 Task: Create a due date automation trigger when advanced on, 2 working days before a card is due add dates not due next week at 11:00 AM.
Action: Mouse moved to (918, 269)
Screenshot: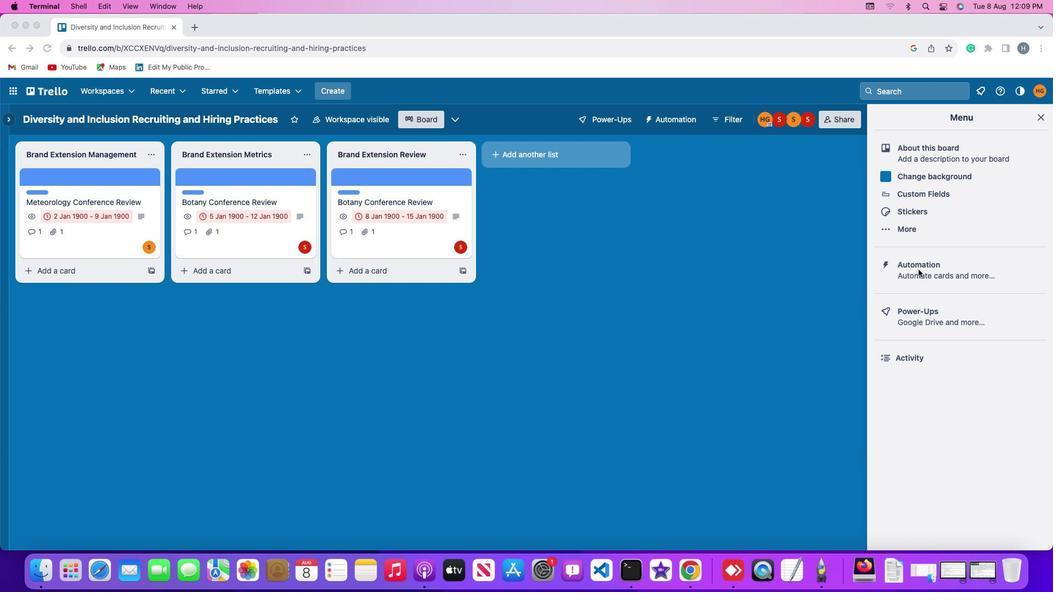 
Action: Mouse pressed left at (918, 269)
Screenshot: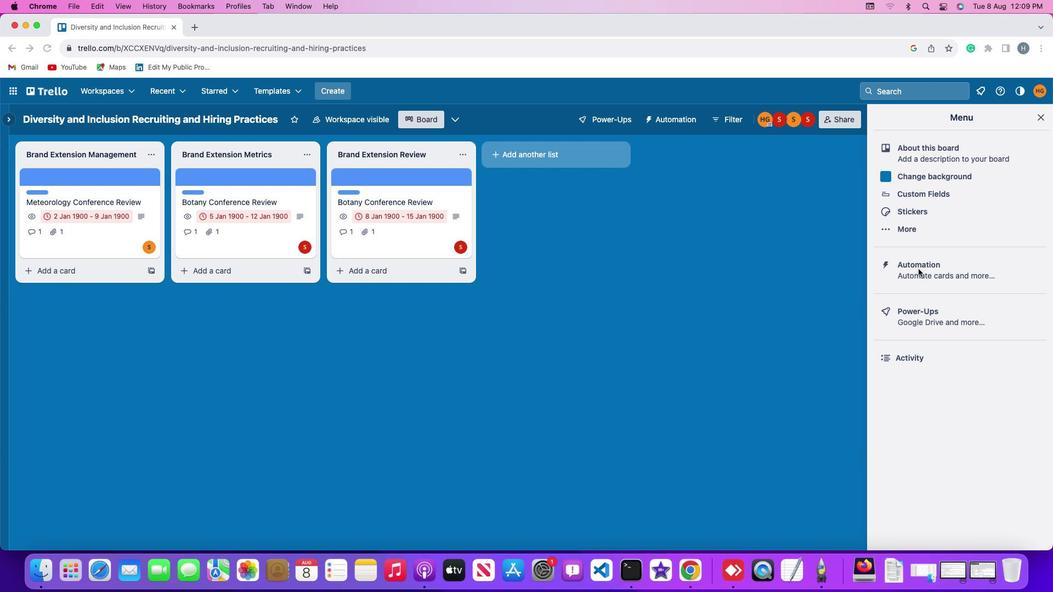
Action: Mouse pressed left at (918, 269)
Screenshot: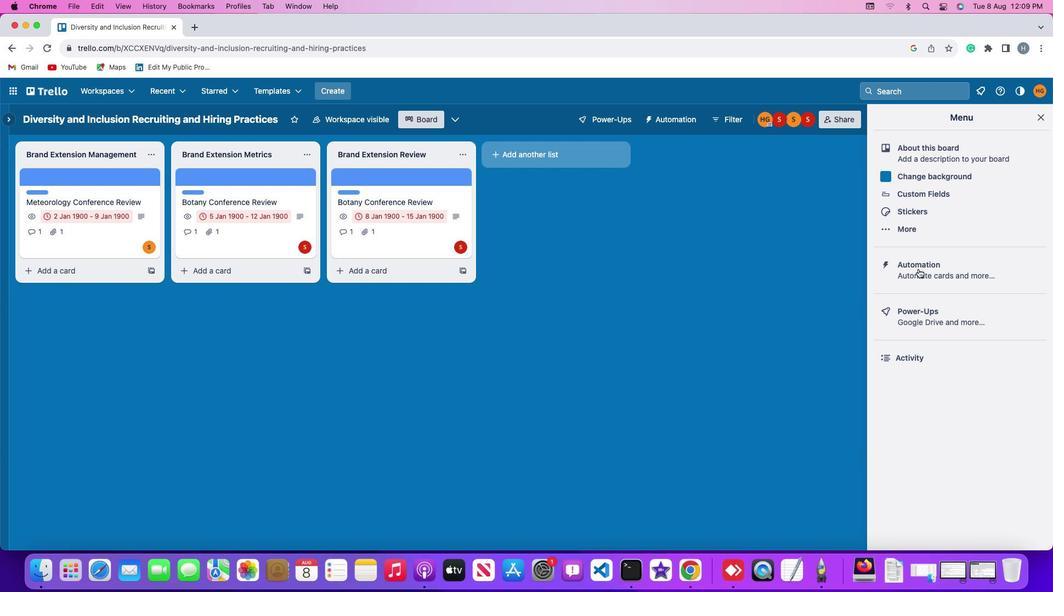 
Action: Mouse moved to (71, 260)
Screenshot: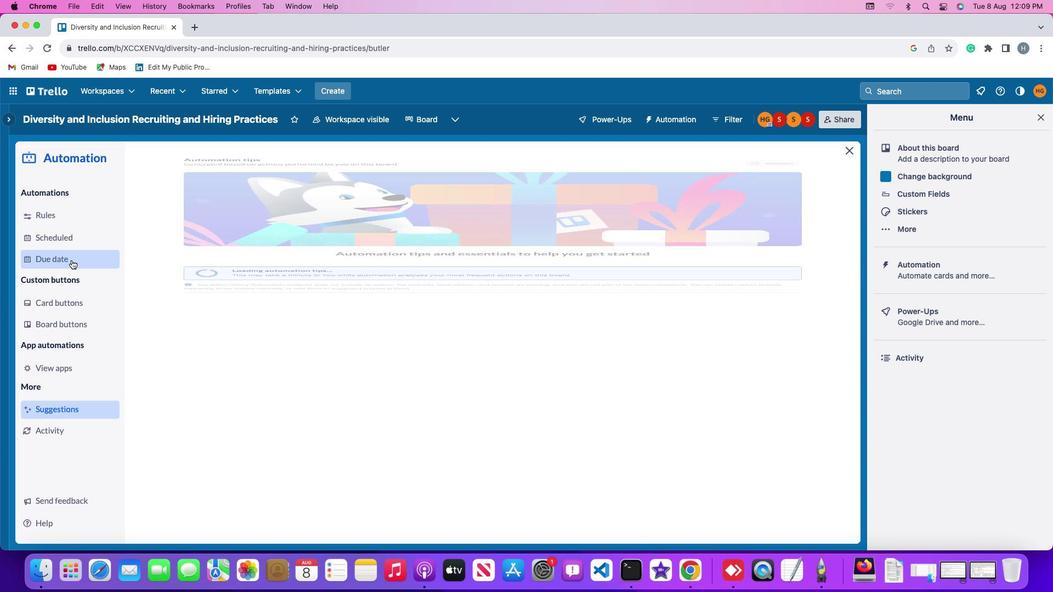 
Action: Mouse pressed left at (71, 260)
Screenshot: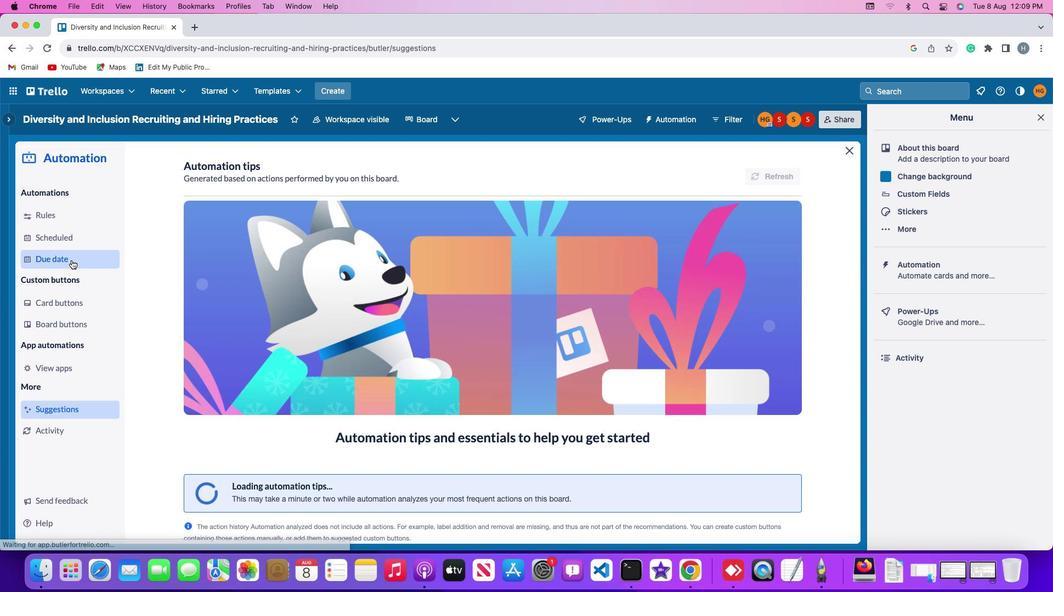 
Action: Mouse moved to (752, 167)
Screenshot: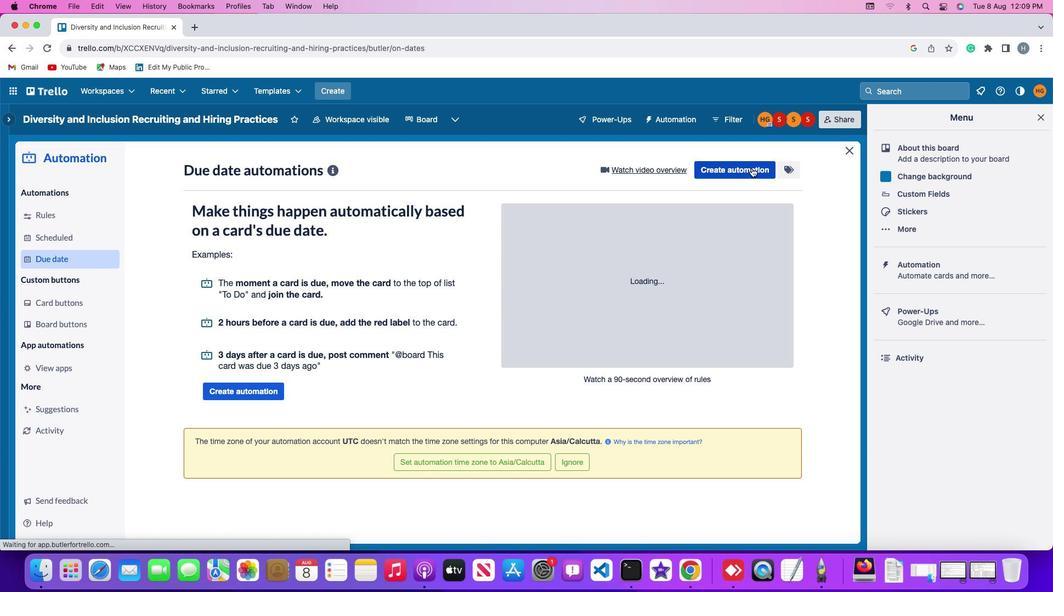 
Action: Mouse pressed left at (752, 167)
Screenshot: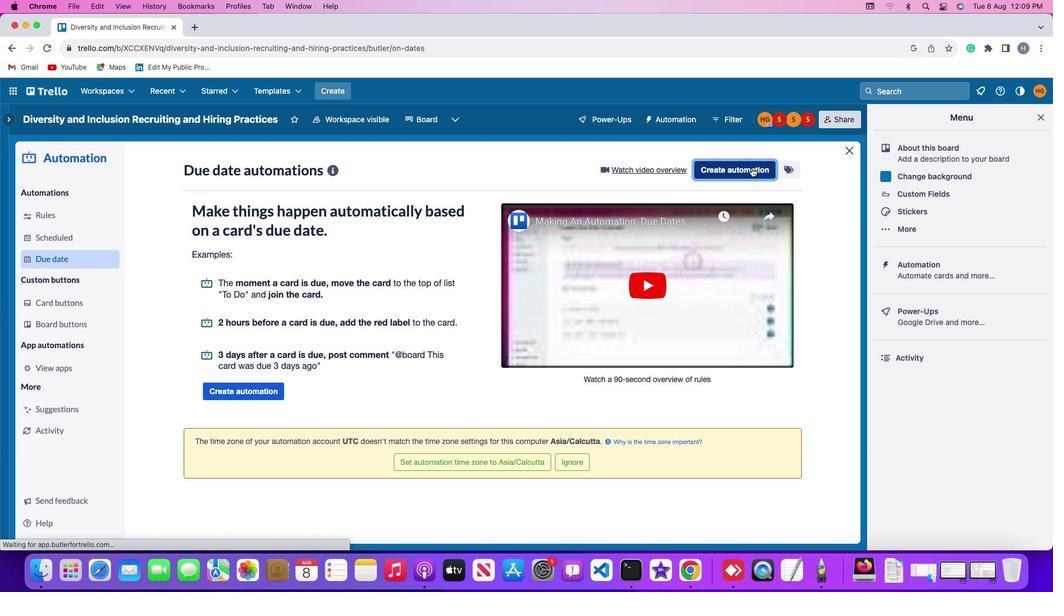 
Action: Mouse moved to (298, 275)
Screenshot: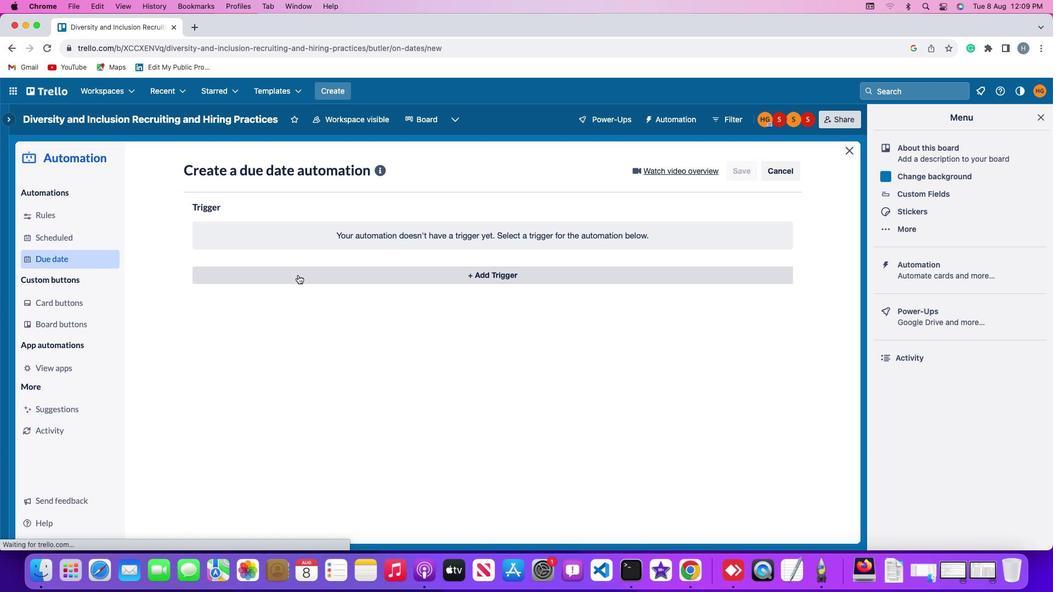 
Action: Mouse pressed left at (298, 275)
Screenshot: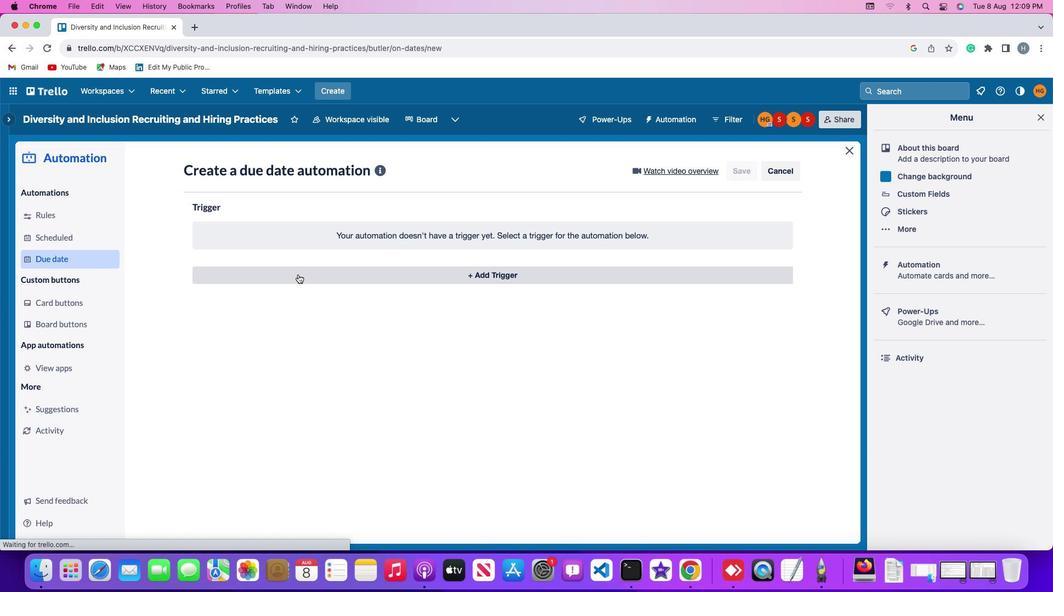 
Action: Mouse moved to (210, 439)
Screenshot: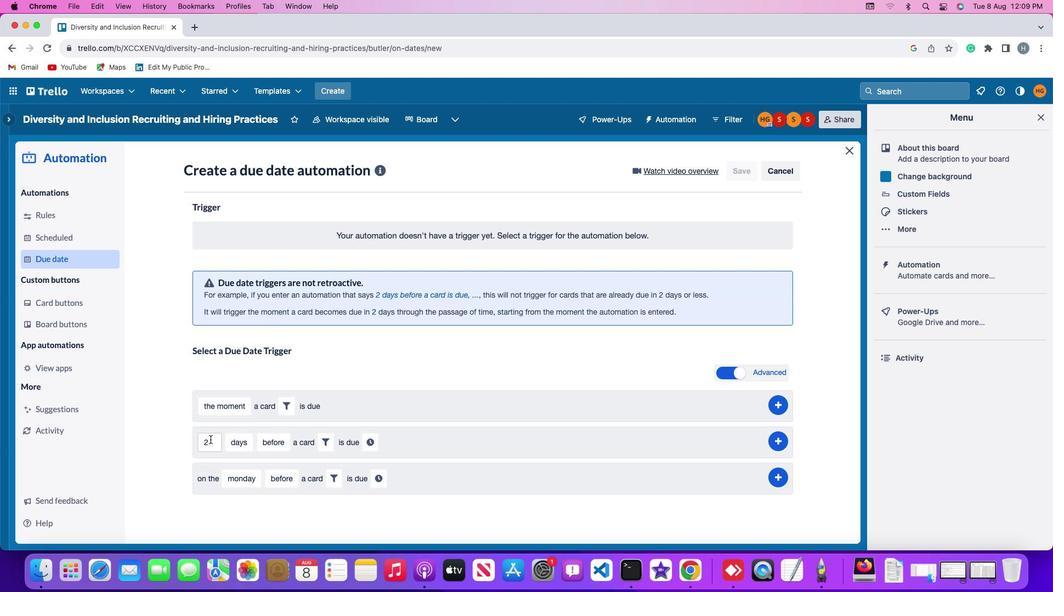 
Action: Mouse pressed left at (210, 439)
Screenshot: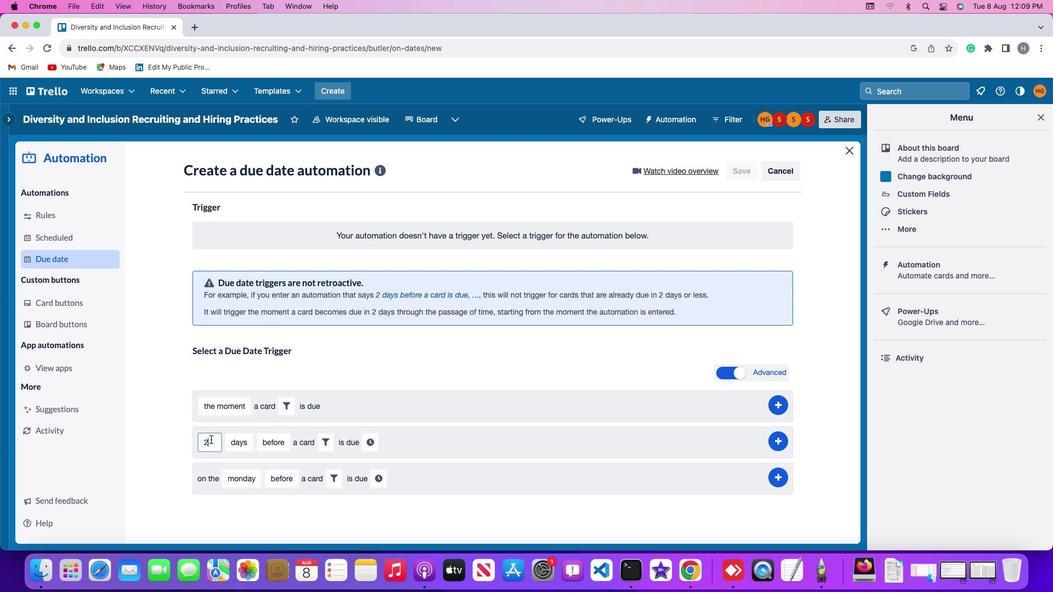 
Action: Mouse moved to (214, 433)
Screenshot: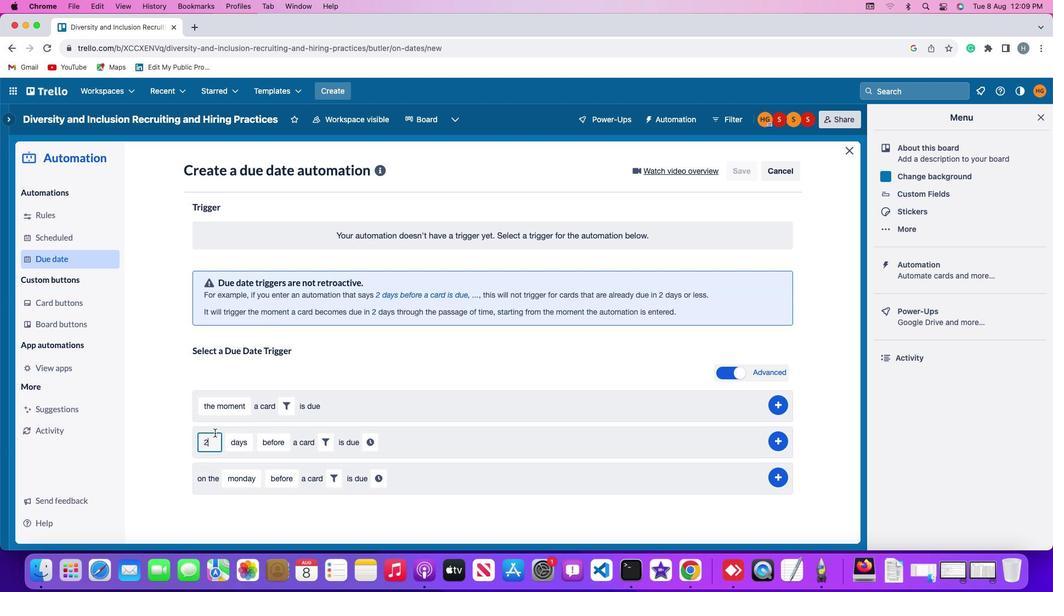 
Action: Key pressed Key.backspace'2'
Screenshot: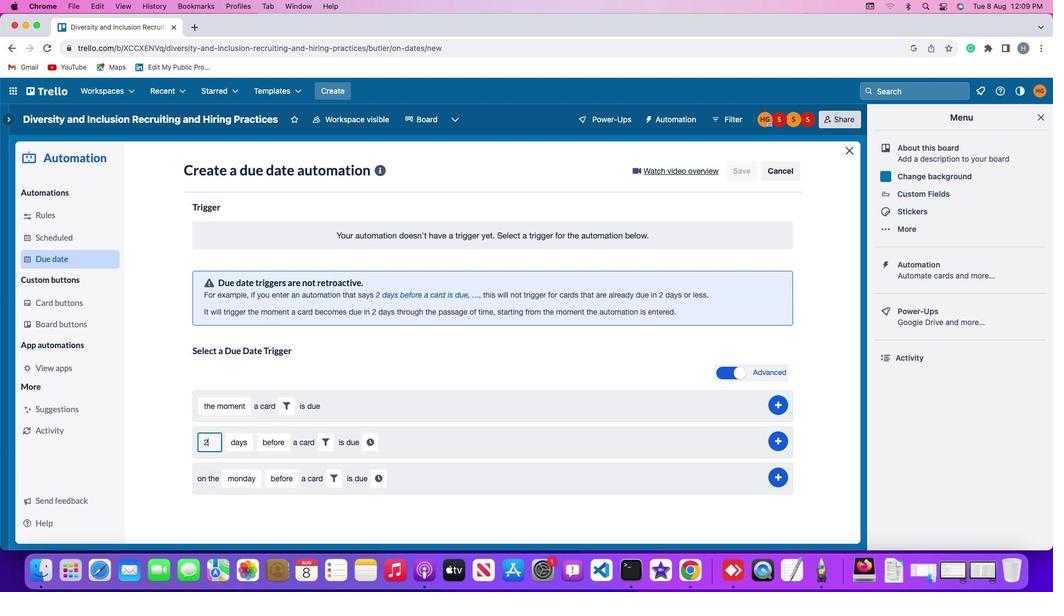 
Action: Mouse moved to (243, 439)
Screenshot: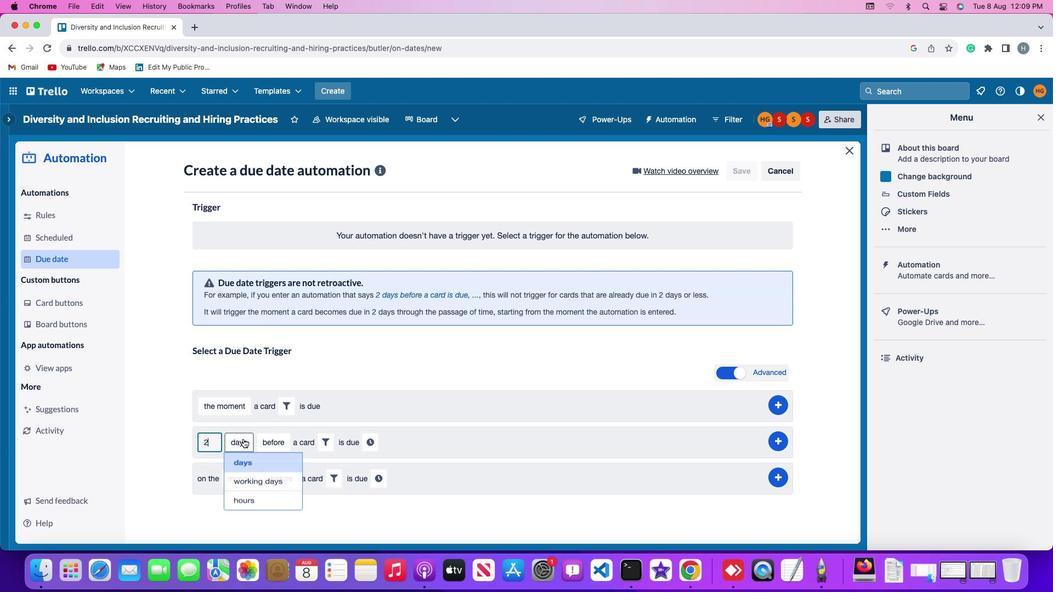 
Action: Mouse pressed left at (243, 439)
Screenshot: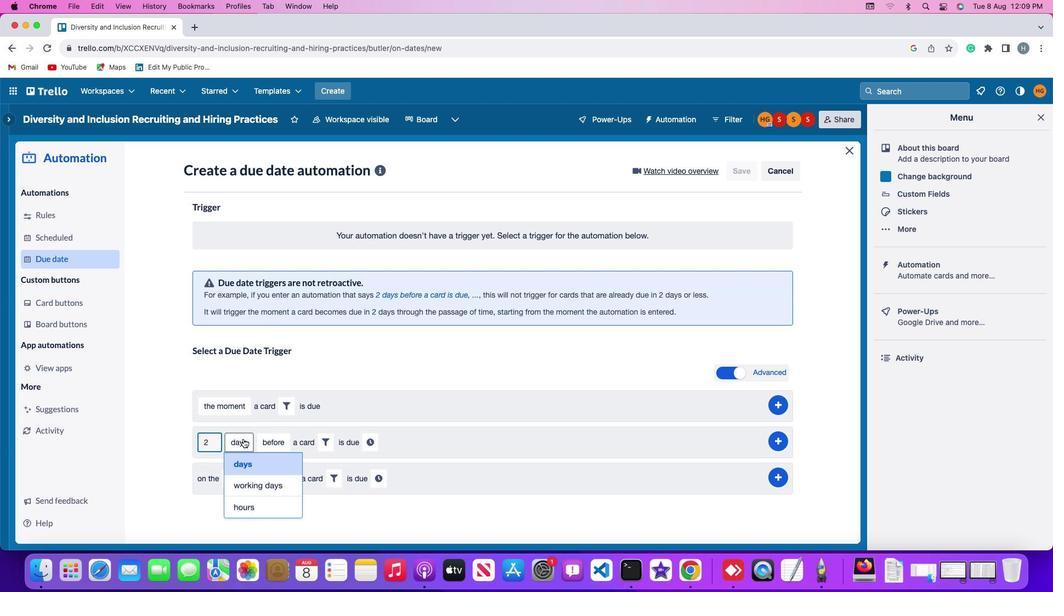 
Action: Mouse moved to (248, 488)
Screenshot: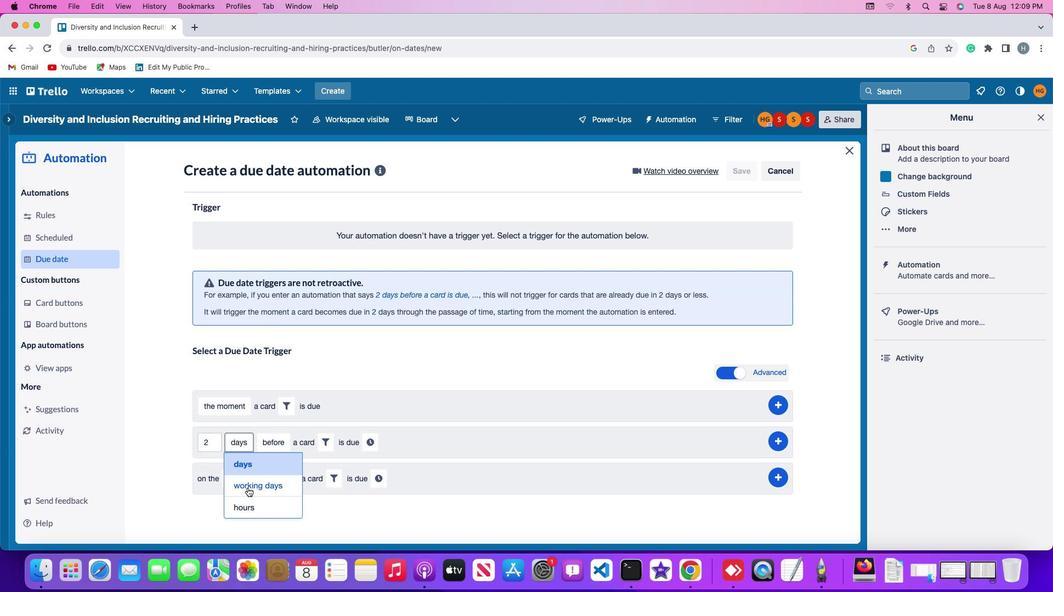 
Action: Mouse pressed left at (248, 488)
Screenshot: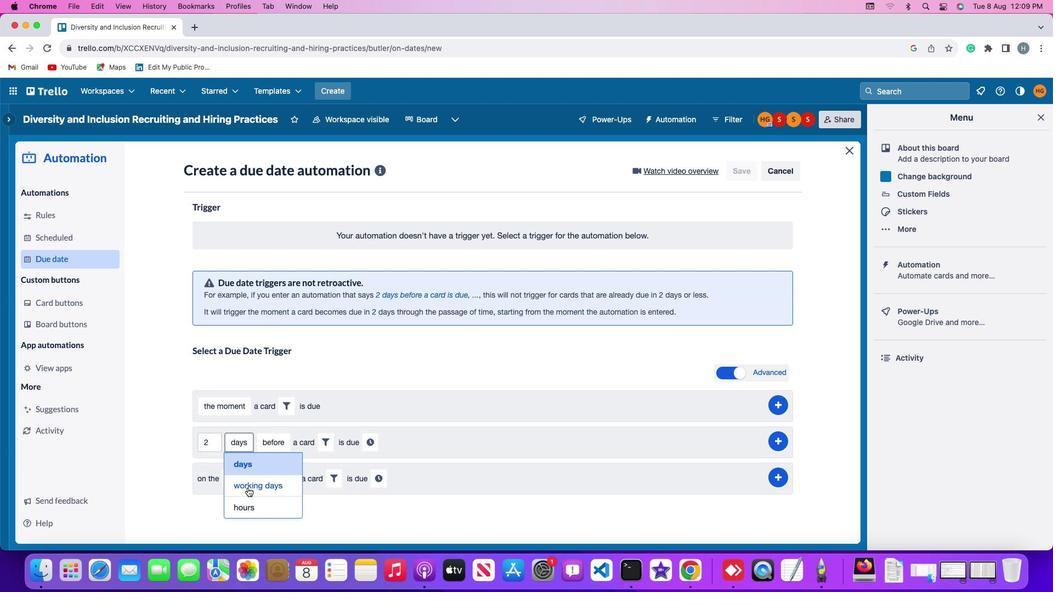 
Action: Mouse moved to (304, 446)
Screenshot: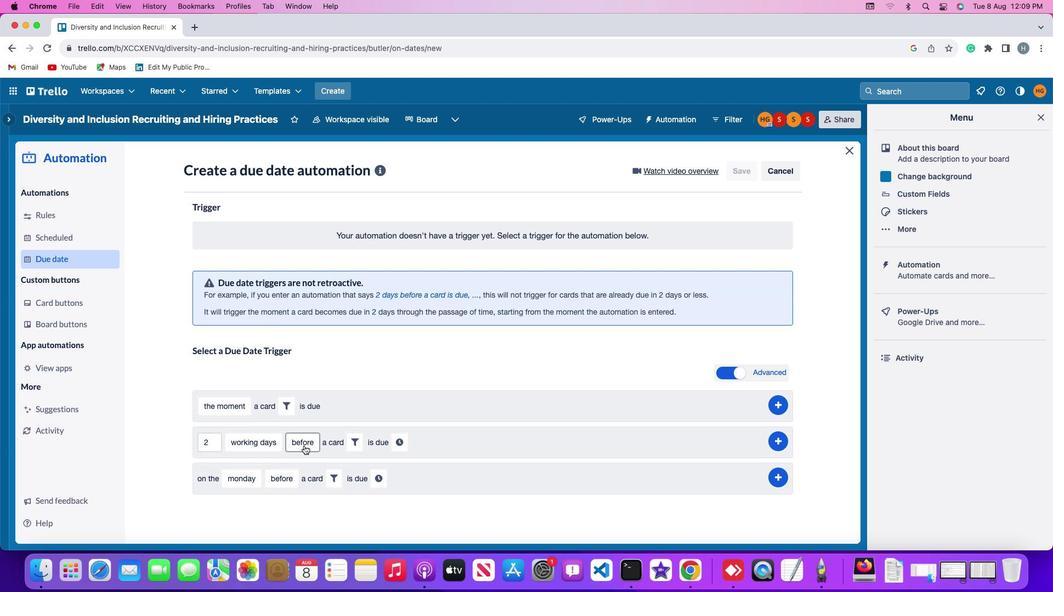 
Action: Mouse pressed left at (304, 446)
Screenshot: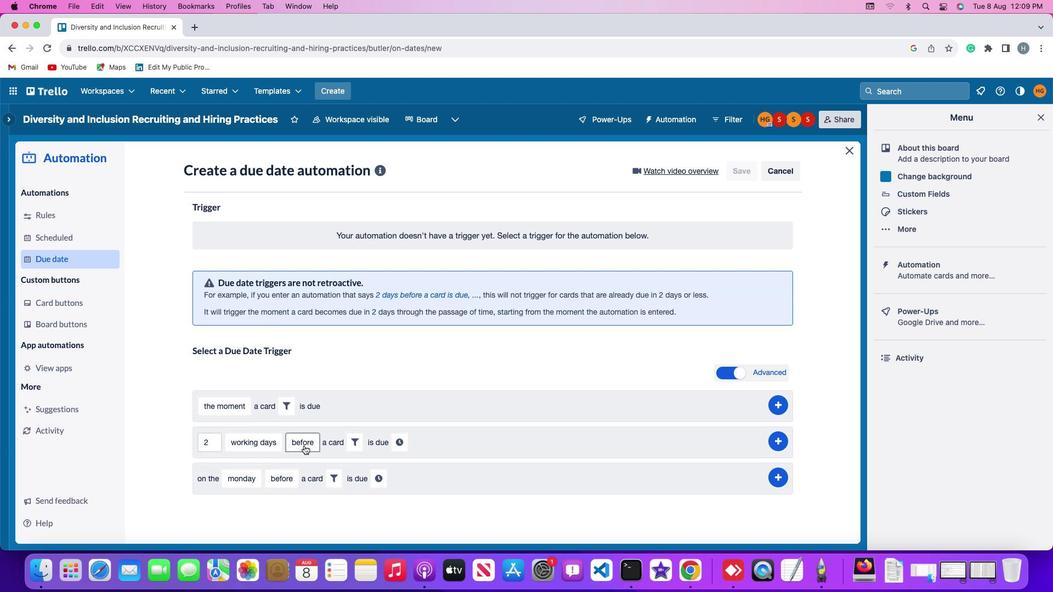 
Action: Mouse moved to (309, 467)
Screenshot: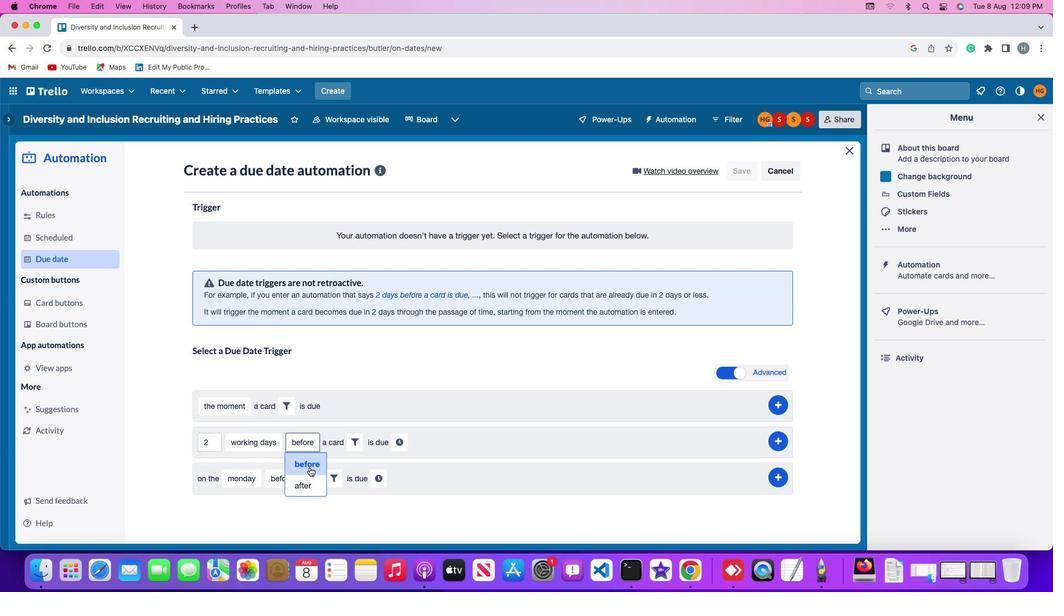 
Action: Mouse pressed left at (309, 467)
Screenshot: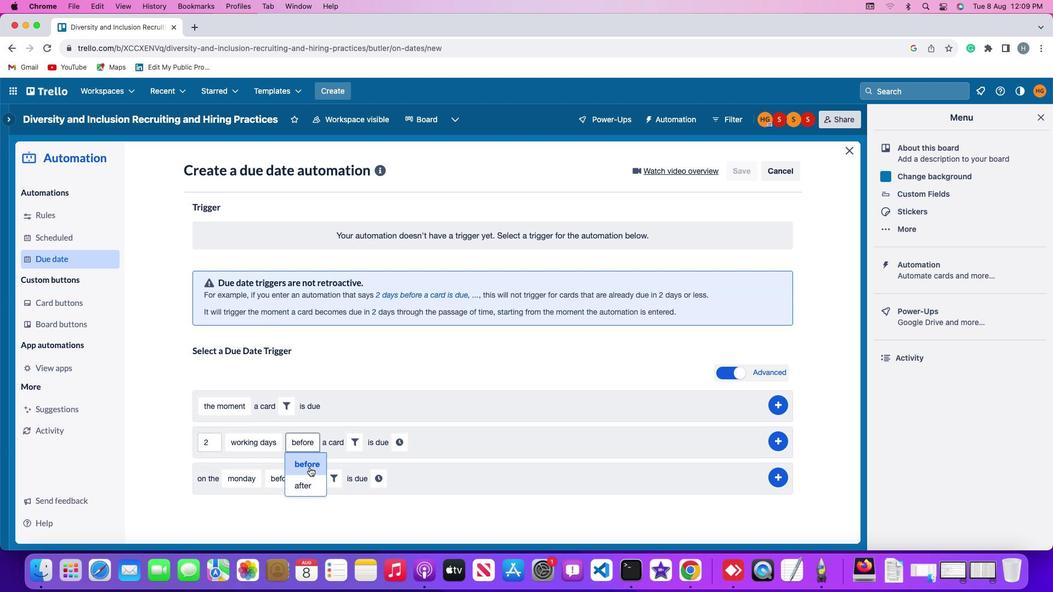 
Action: Mouse moved to (354, 448)
Screenshot: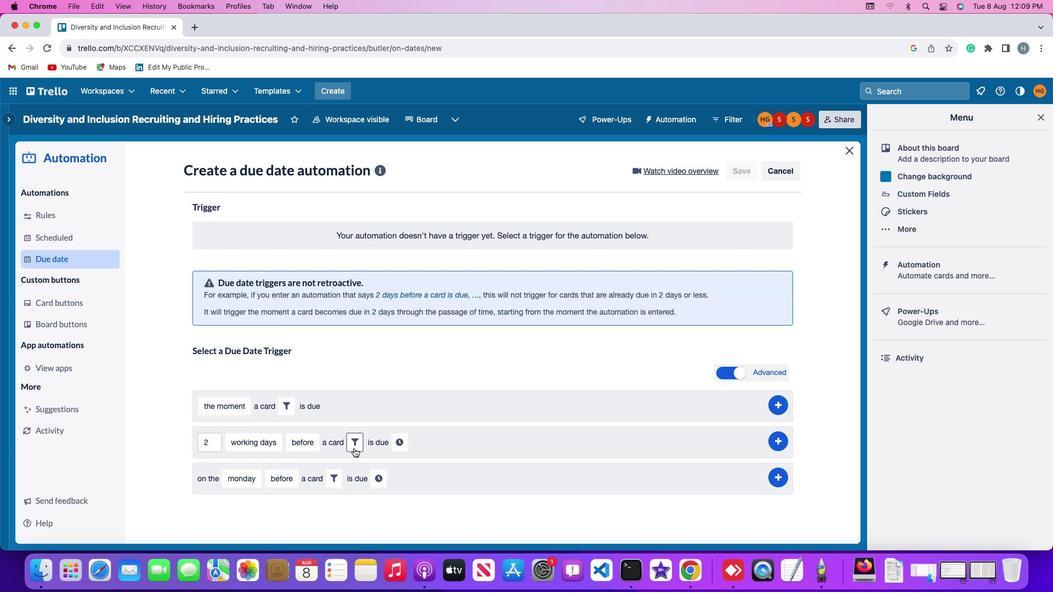 
Action: Mouse pressed left at (354, 448)
Screenshot: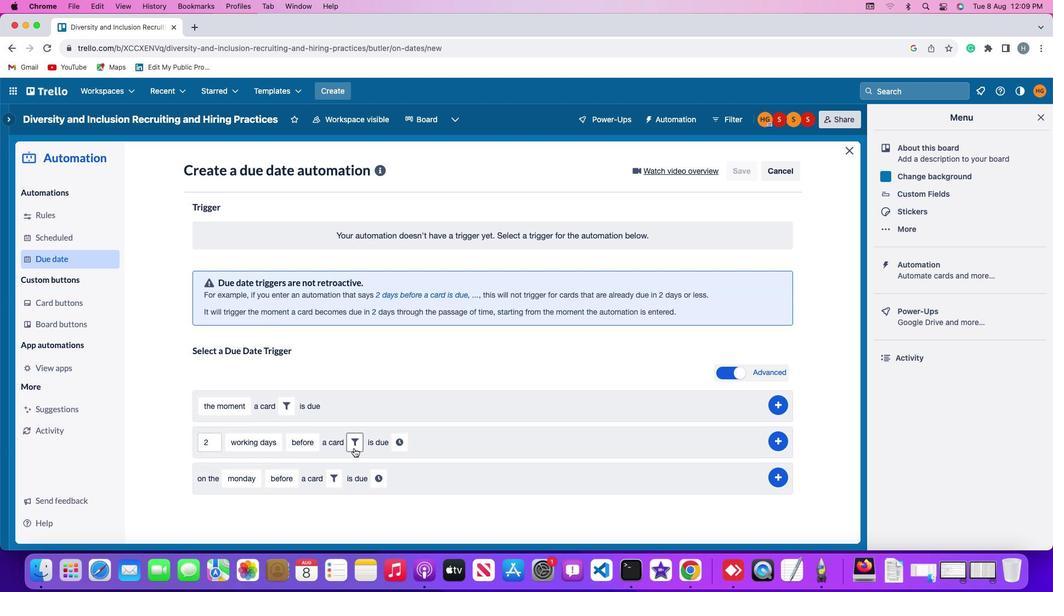 
Action: Mouse moved to (406, 473)
Screenshot: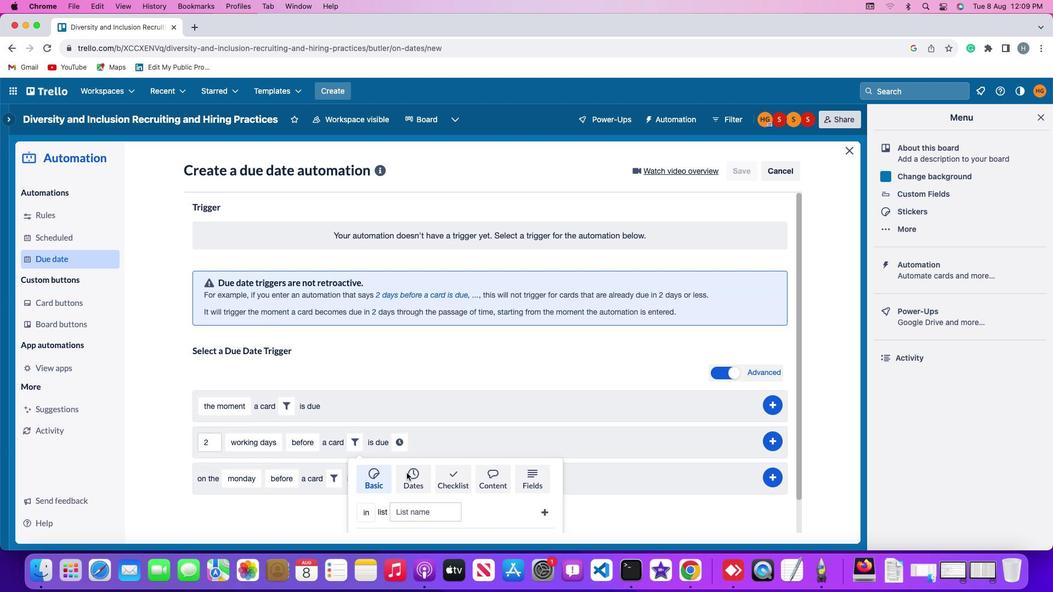 
Action: Mouse pressed left at (406, 473)
Screenshot: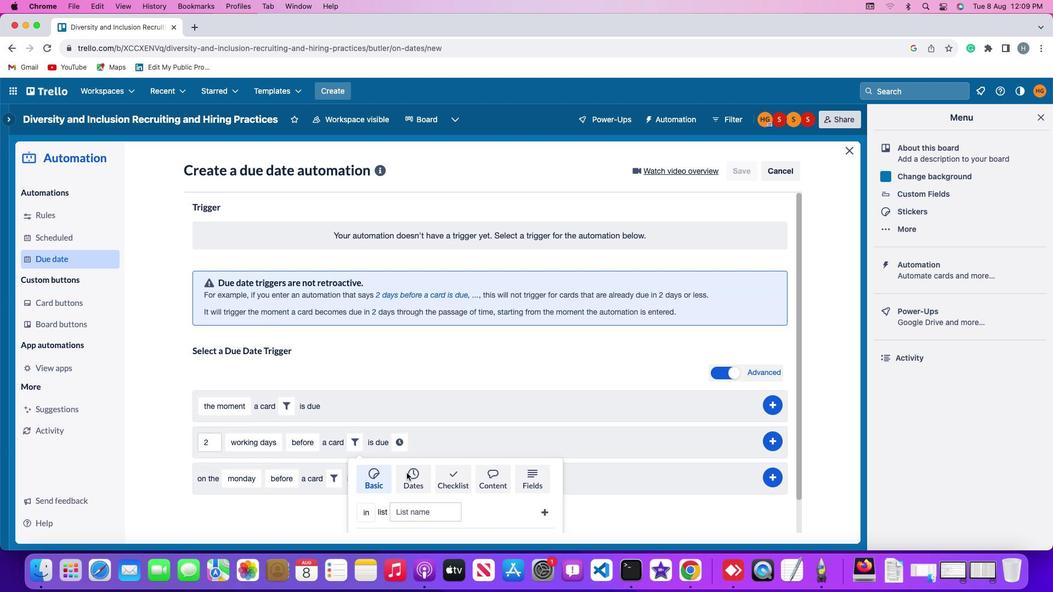 
Action: Mouse moved to (268, 500)
Screenshot: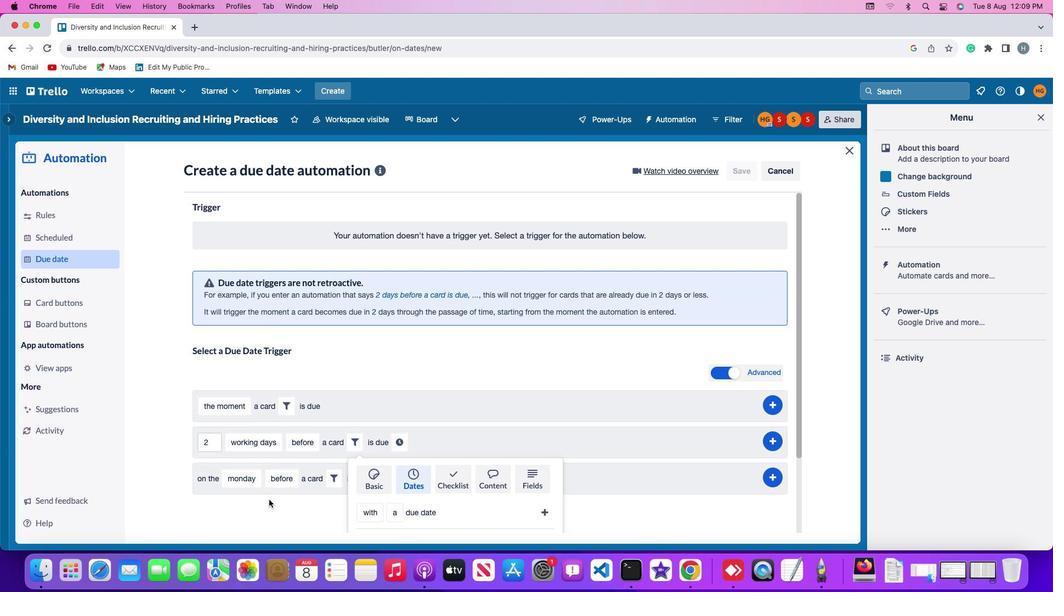 
Action: Mouse scrolled (268, 500) with delta (0, 0)
Screenshot: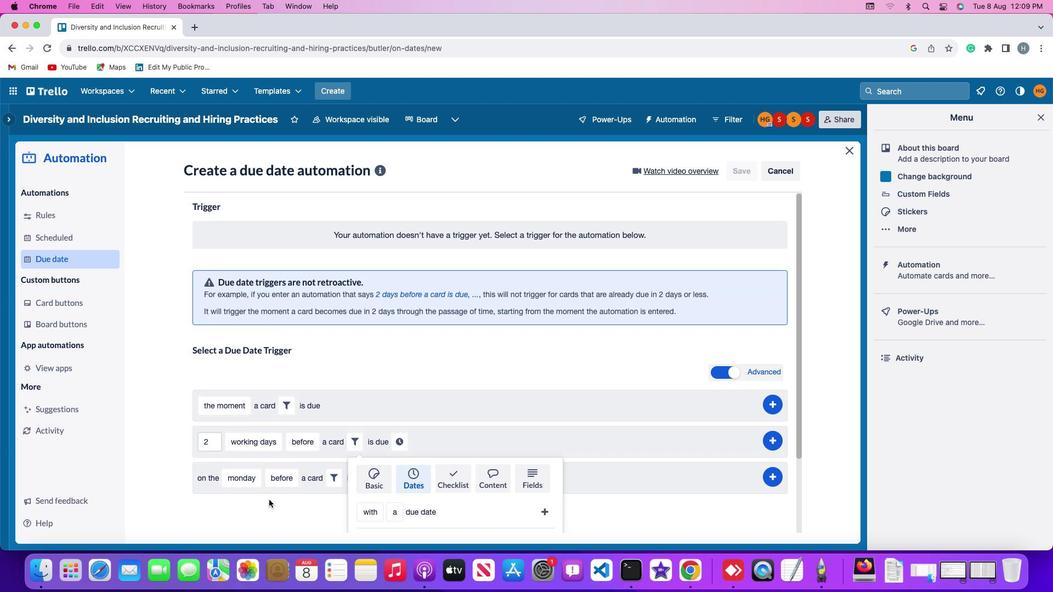 
Action: Mouse scrolled (268, 500) with delta (0, 0)
Screenshot: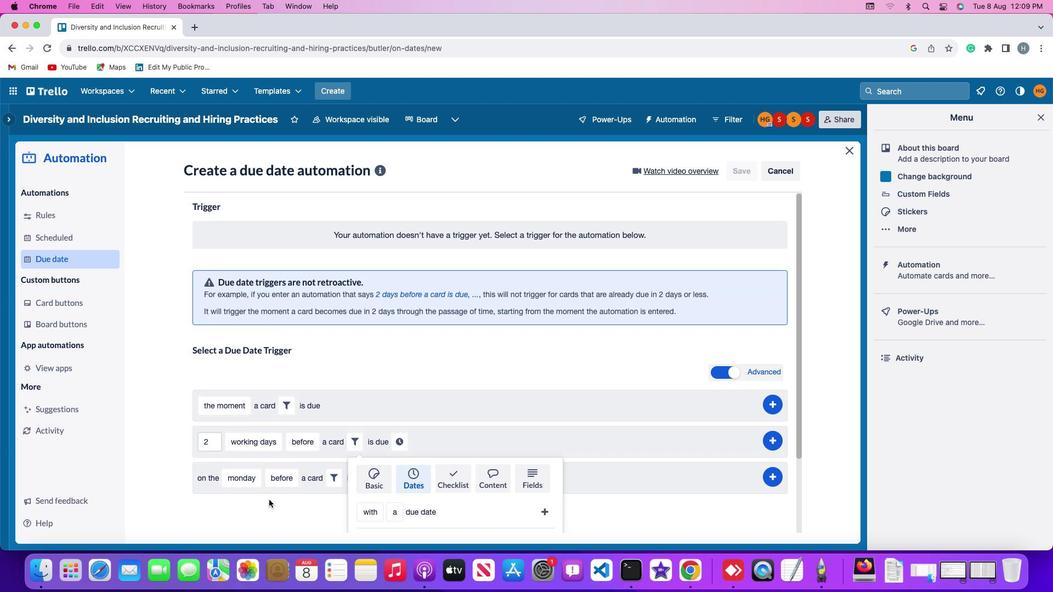 
Action: Mouse scrolled (268, 500) with delta (0, -1)
Screenshot: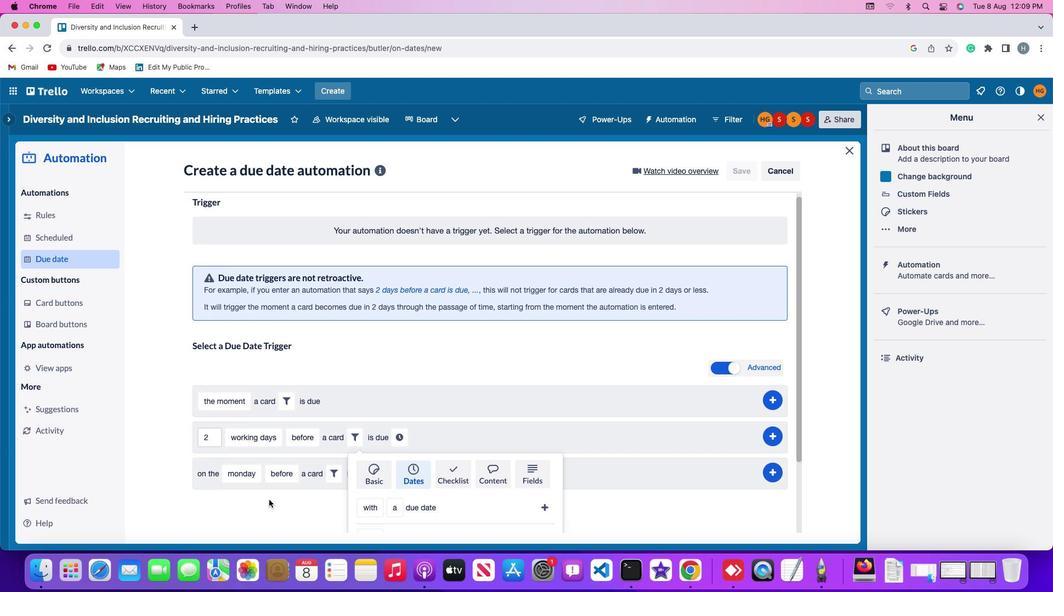 
Action: Mouse scrolled (268, 500) with delta (0, -2)
Screenshot: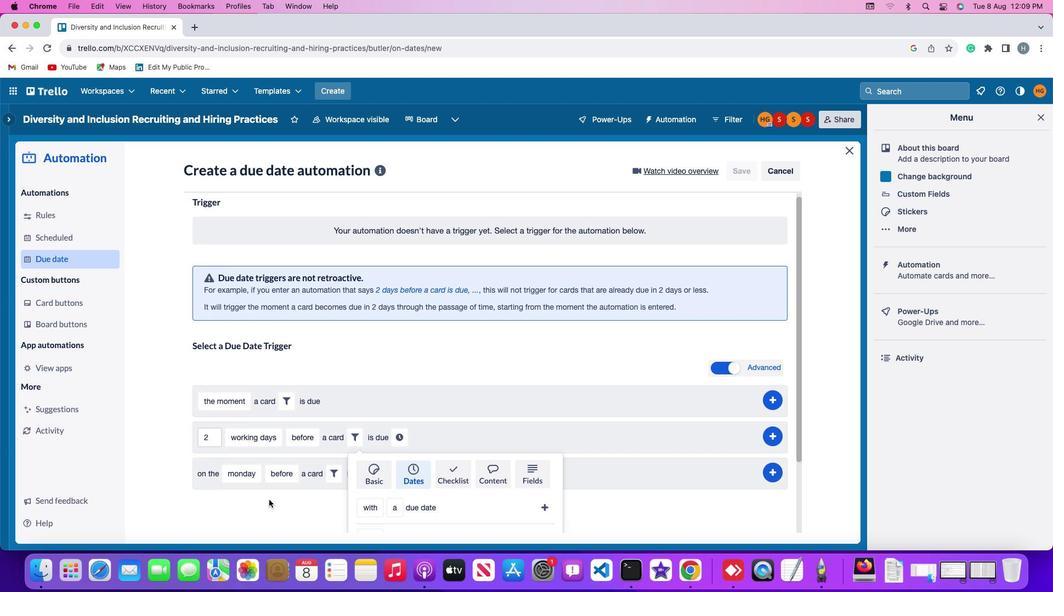 
Action: Mouse scrolled (268, 500) with delta (0, -3)
Screenshot: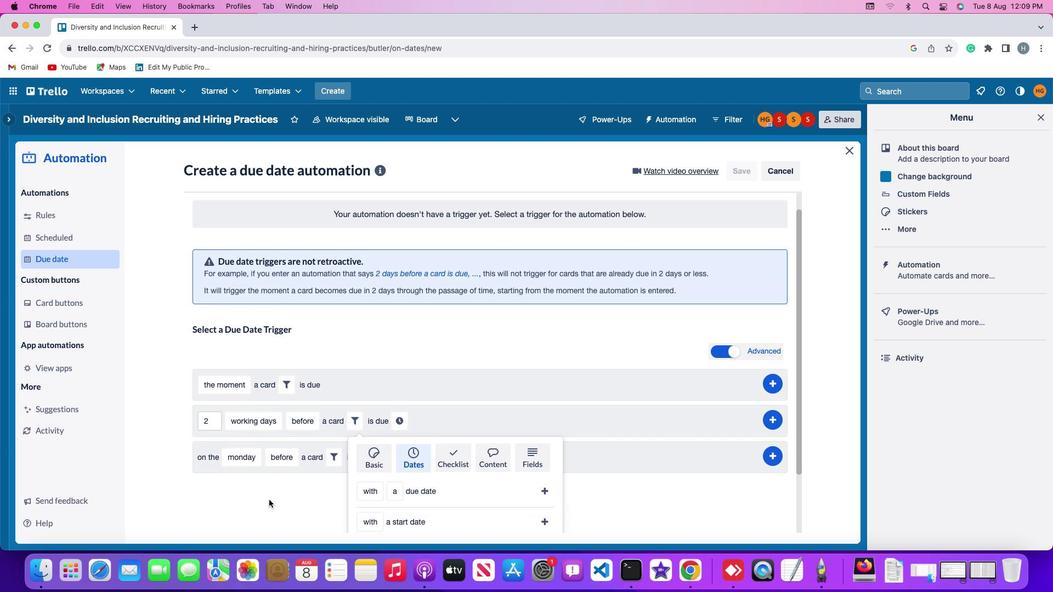 
Action: Mouse scrolled (268, 500) with delta (0, -3)
Screenshot: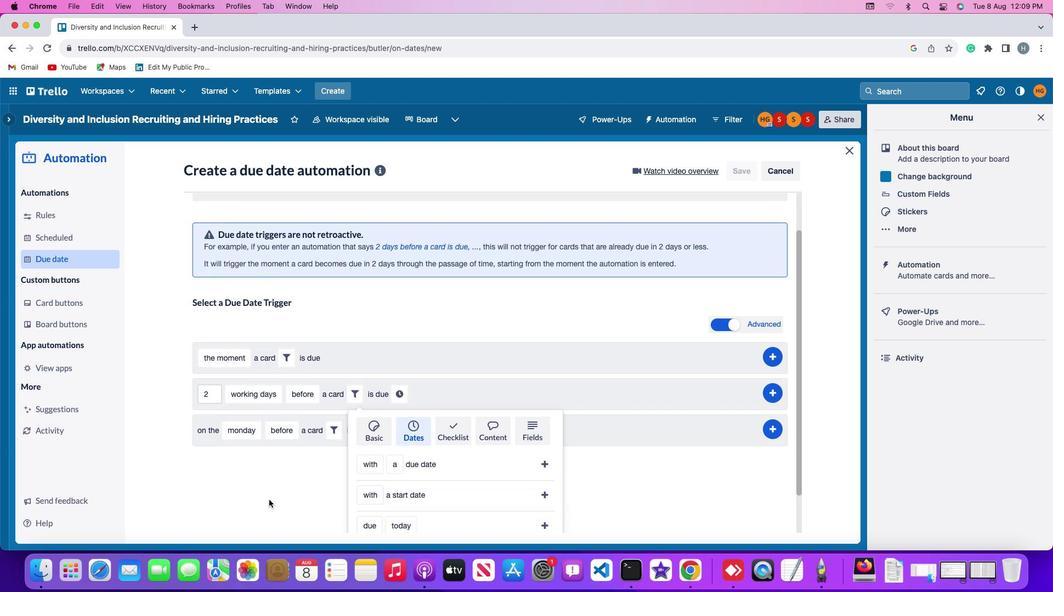 
Action: Mouse moved to (356, 479)
Screenshot: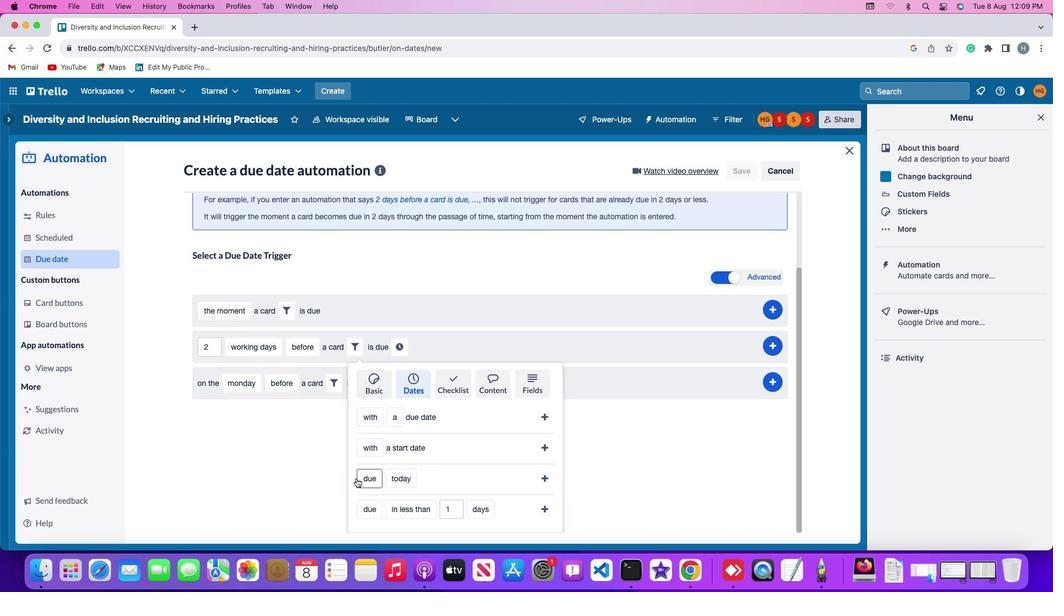 
Action: Mouse pressed left at (356, 479)
Screenshot: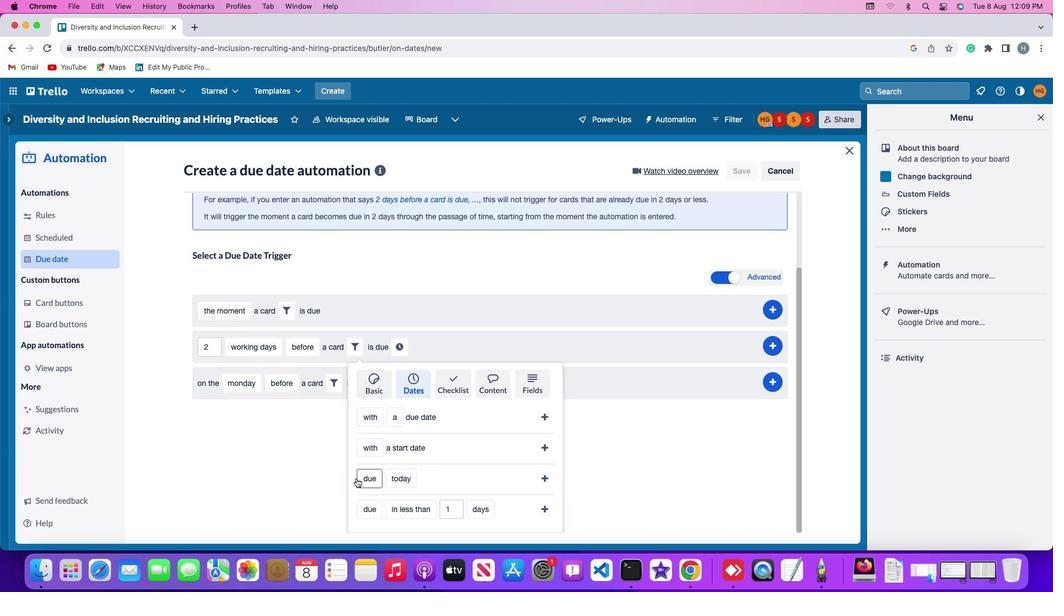 
Action: Mouse moved to (391, 415)
Screenshot: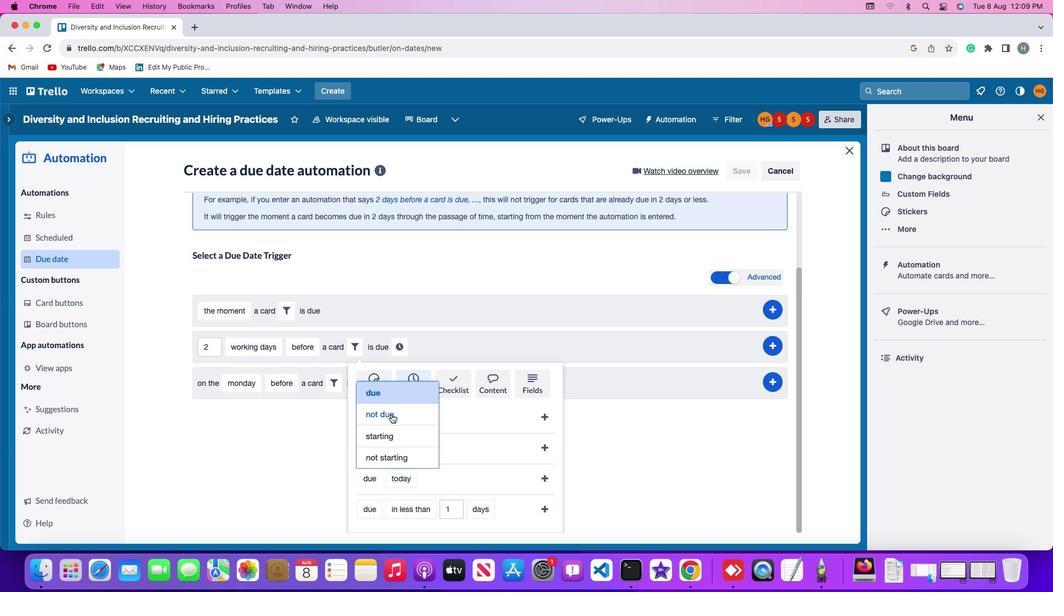 
Action: Mouse pressed left at (391, 415)
Screenshot: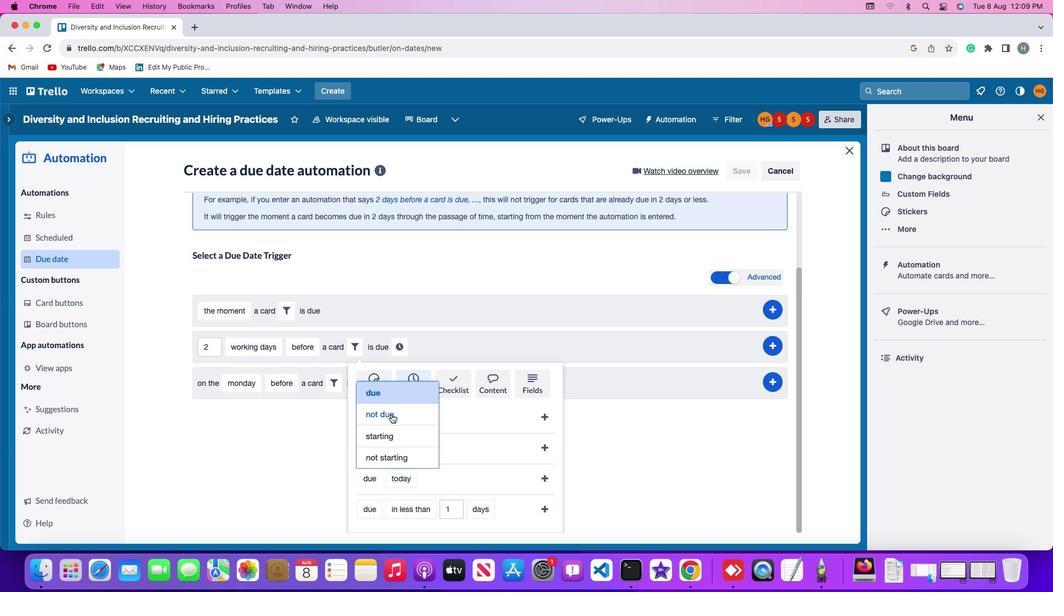 
Action: Mouse moved to (416, 480)
Screenshot: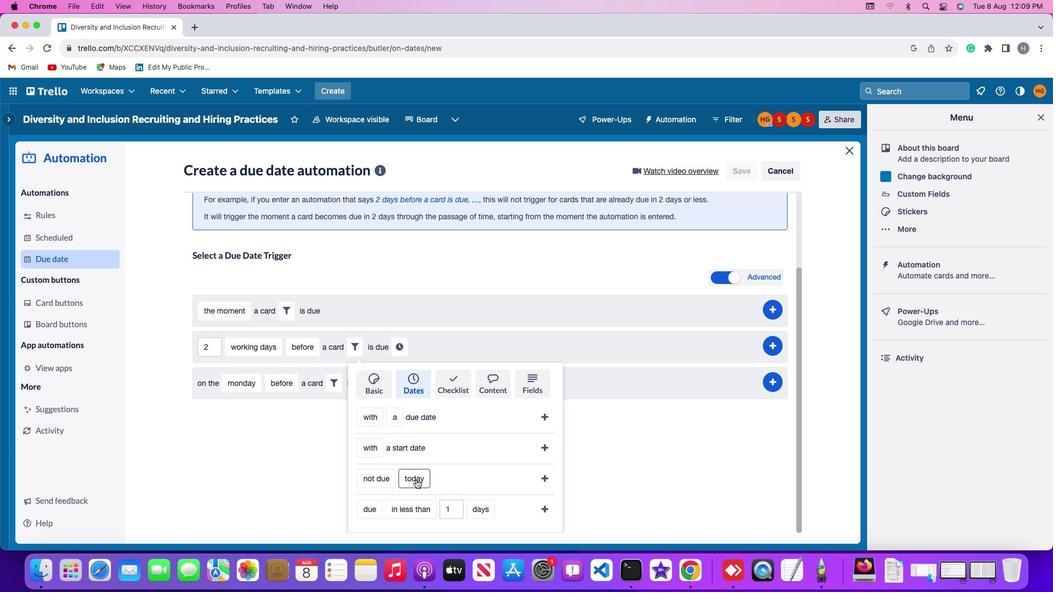 
Action: Mouse pressed left at (416, 480)
Screenshot: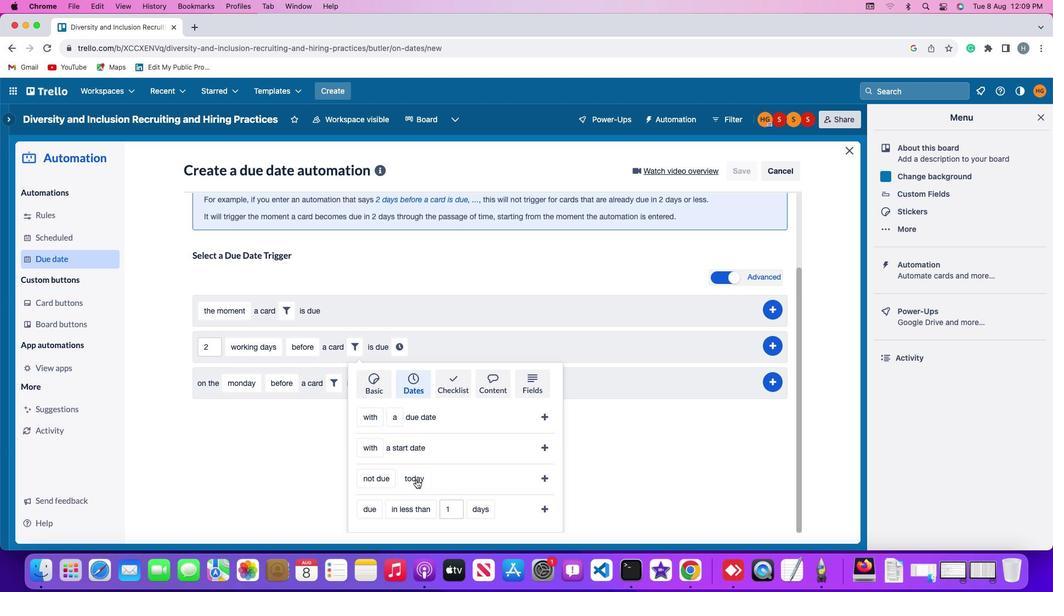 
Action: Mouse moved to (435, 411)
Screenshot: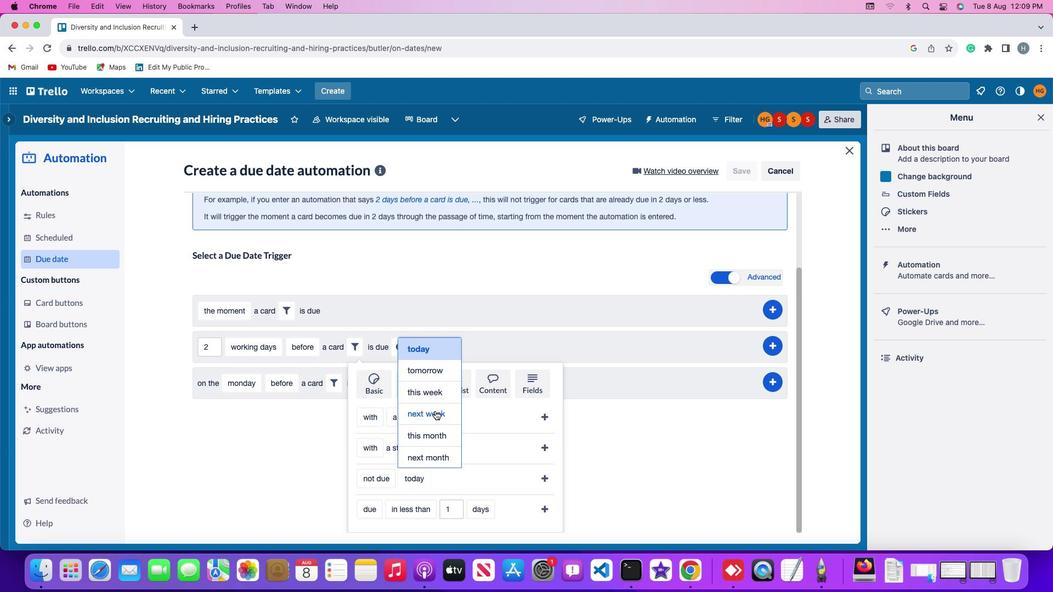 
Action: Mouse pressed left at (435, 411)
Screenshot: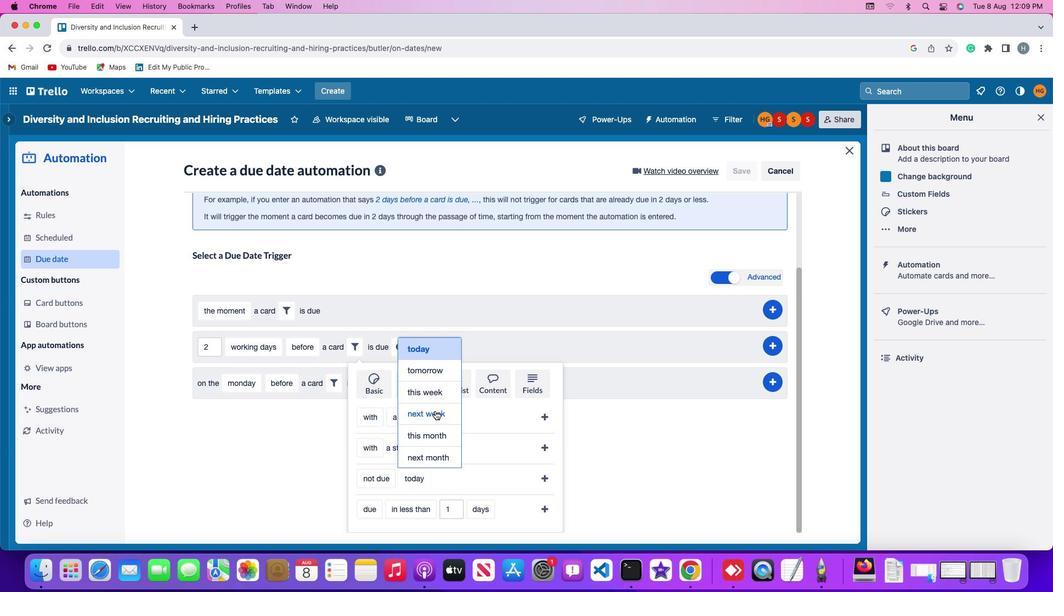 
Action: Mouse moved to (540, 474)
Screenshot: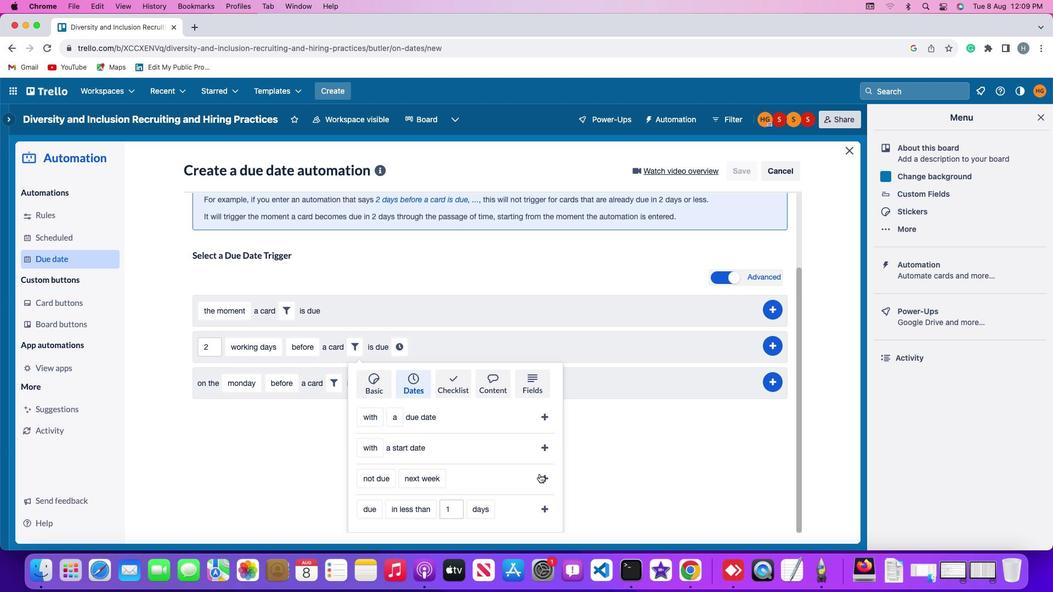 
Action: Mouse pressed left at (540, 474)
Screenshot: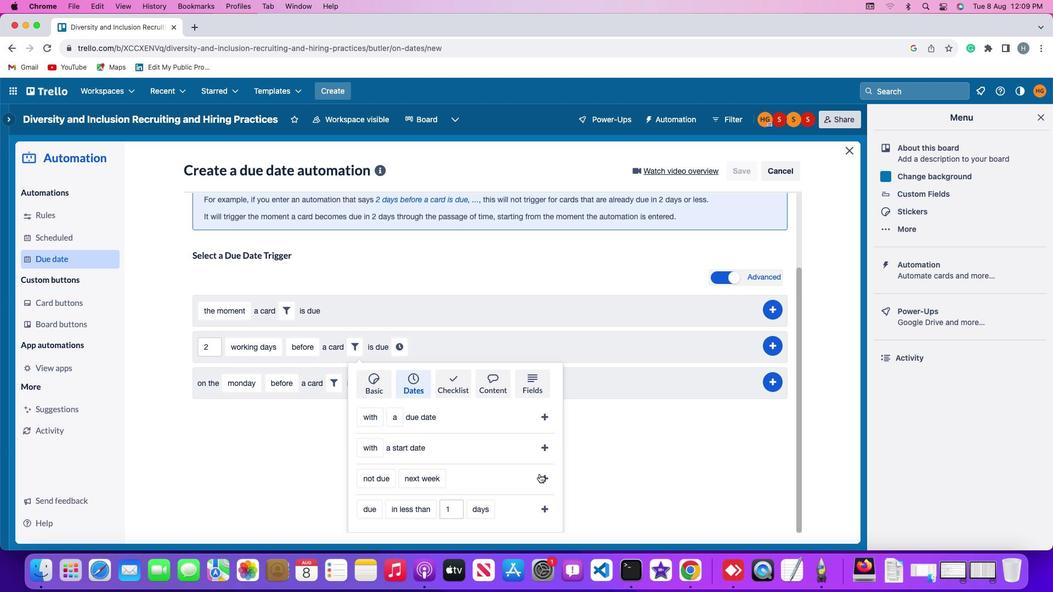 
Action: Mouse moved to (496, 442)
Screenshot: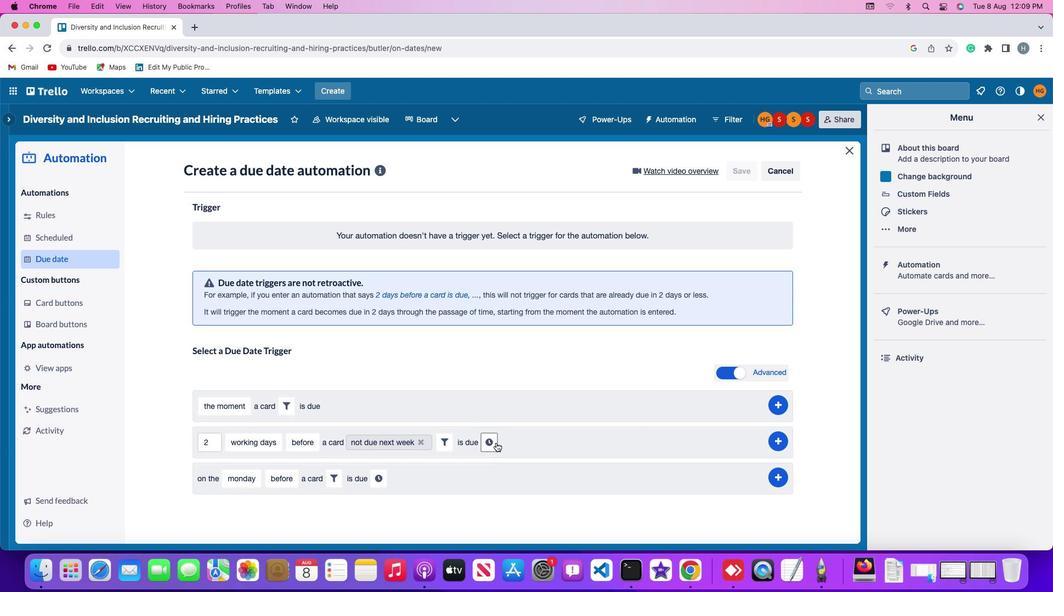 
Action: Mouse pressed left at (496, 442)
Screenshot: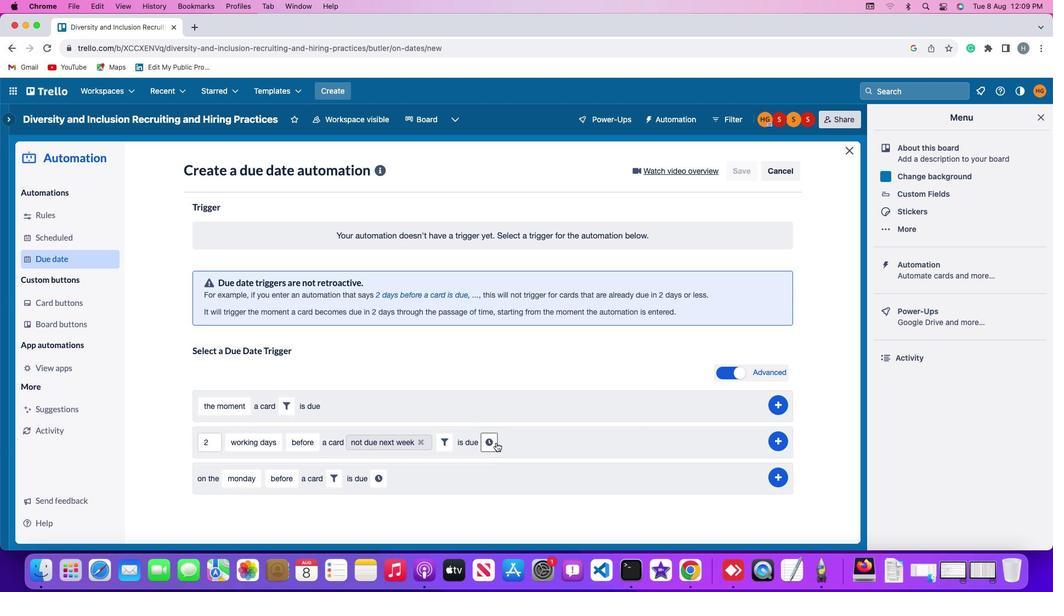 
Action: Mouse moved to (516, 447)
Screenshot: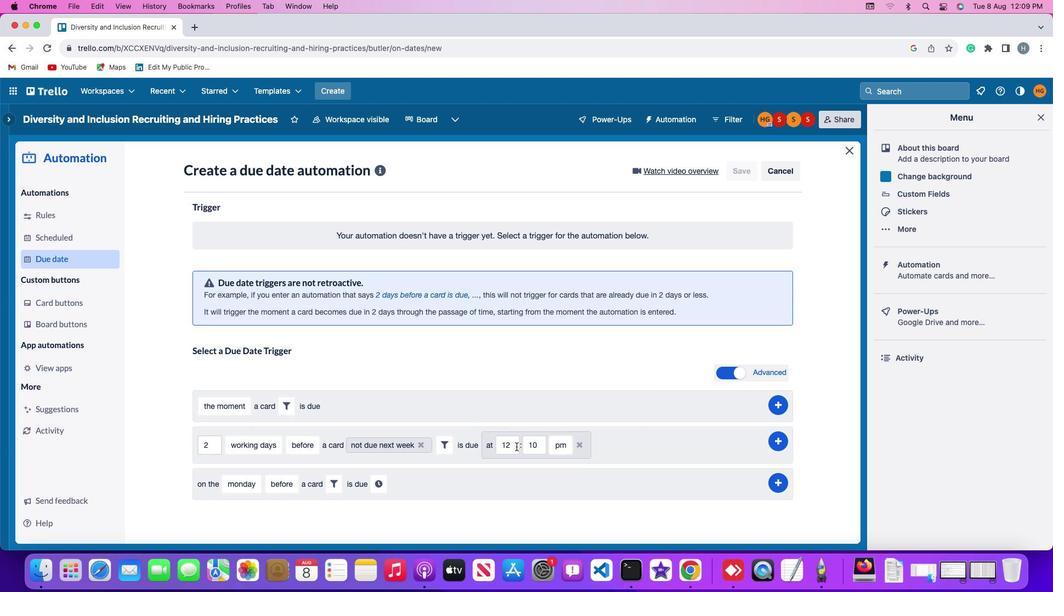 
Action: Mouse pressed left at (516, 447)
Screenshot: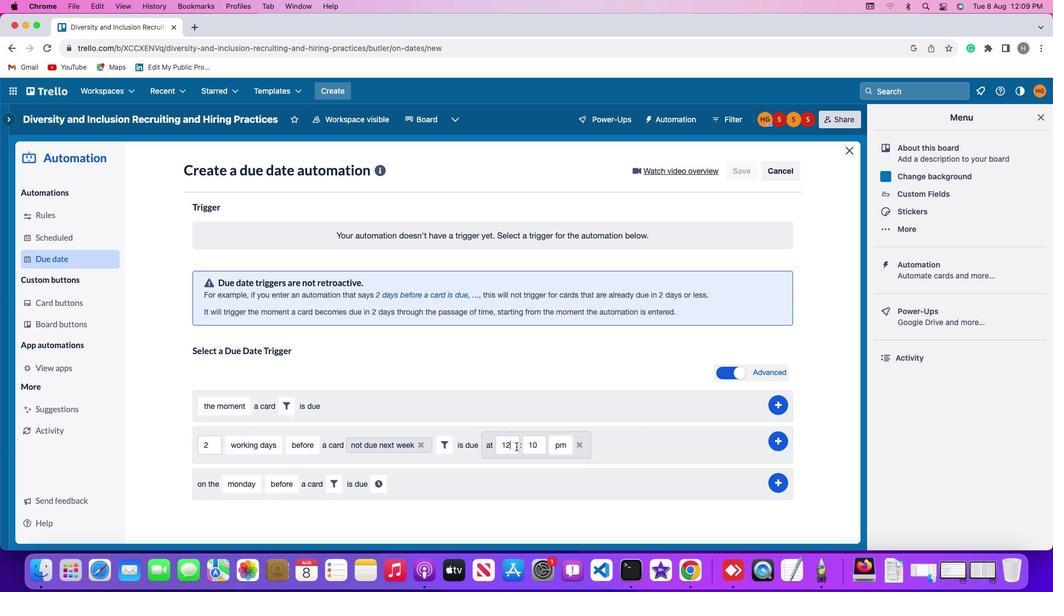 
Action: Key pressed Key.backspaceKey.backspace'1''1'
Screenshot: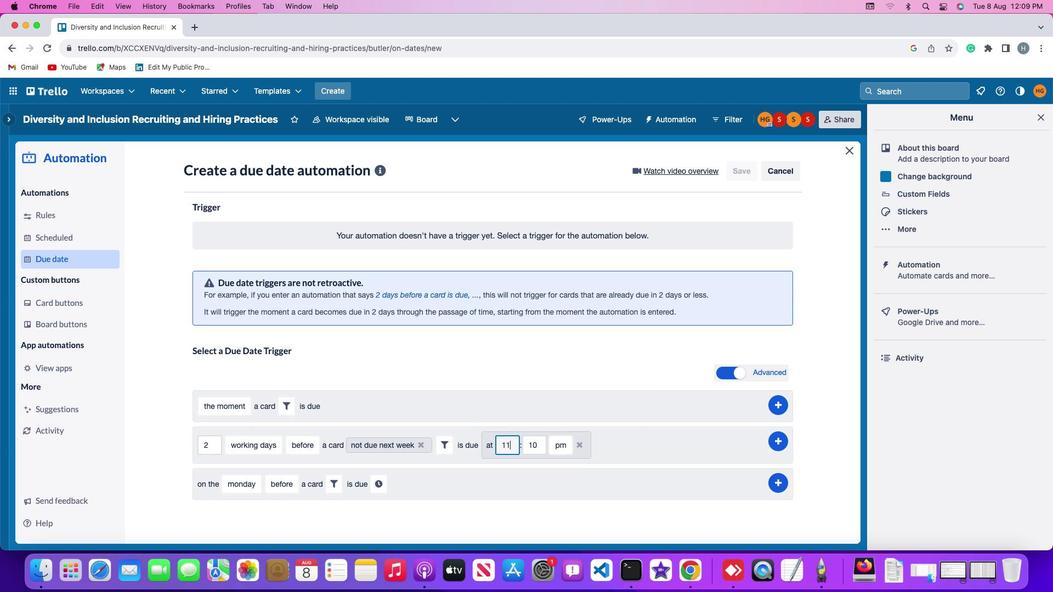 
Action: Mouse moved to (542, 446)
Screenshot: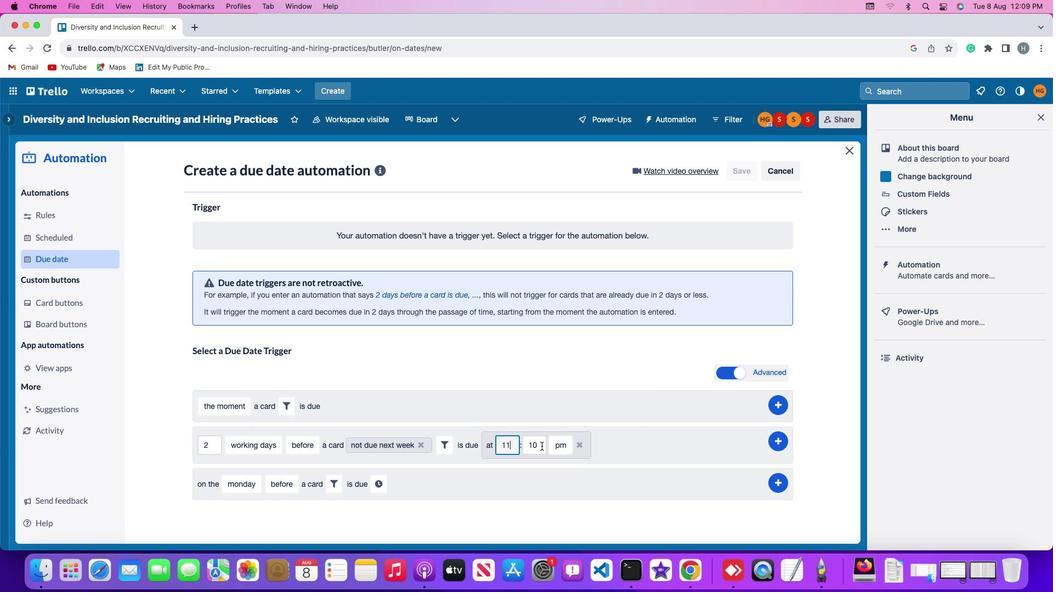 
Action: Mouse pressed left at (542, 446)
Screenshot: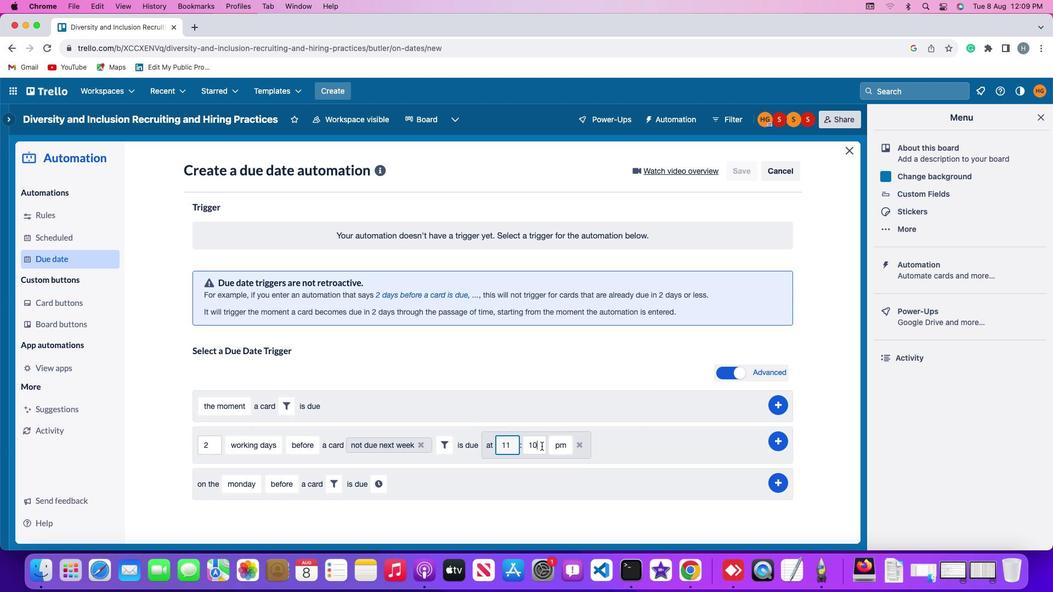 
Action: Key pressed Key.backspaceKey.backspaceKey.backspace'0''0'
Screenshot: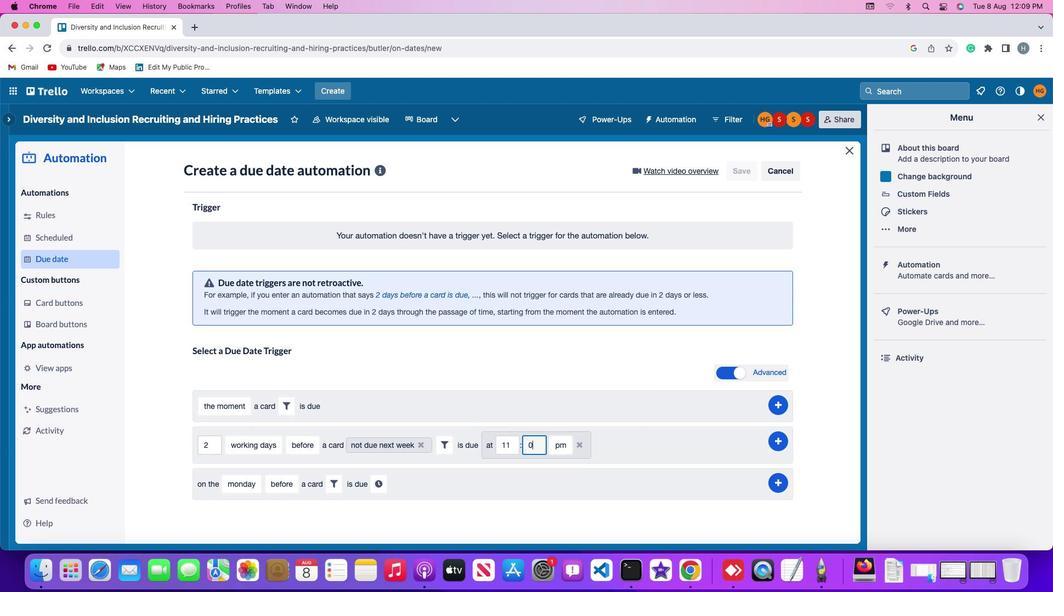 
Action: Mouse moved to (556, 446)
Screenshot: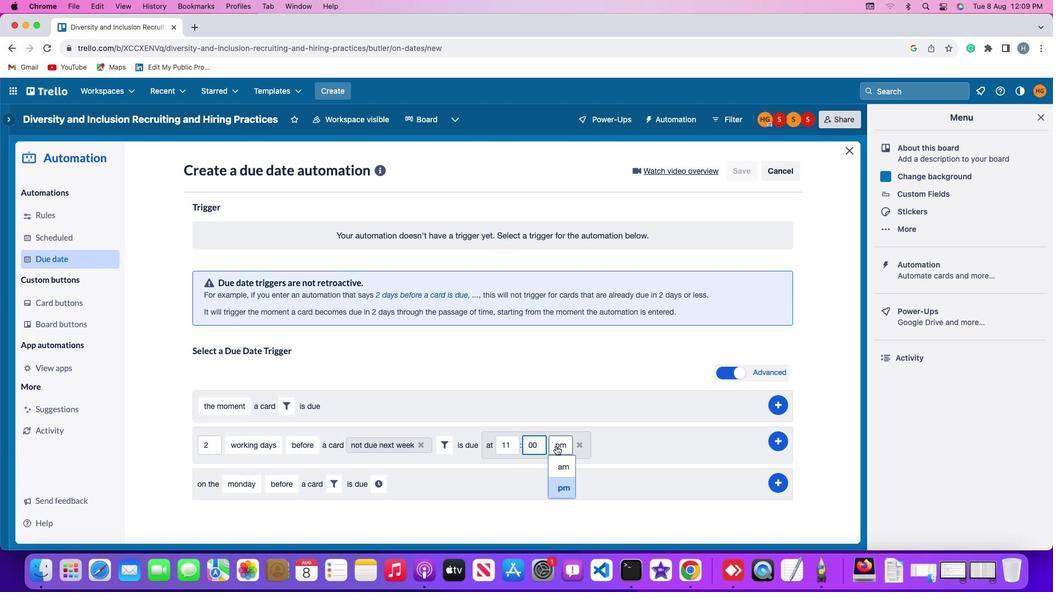 
Action: Mouse pressed left at (556, 446)
Screenshot: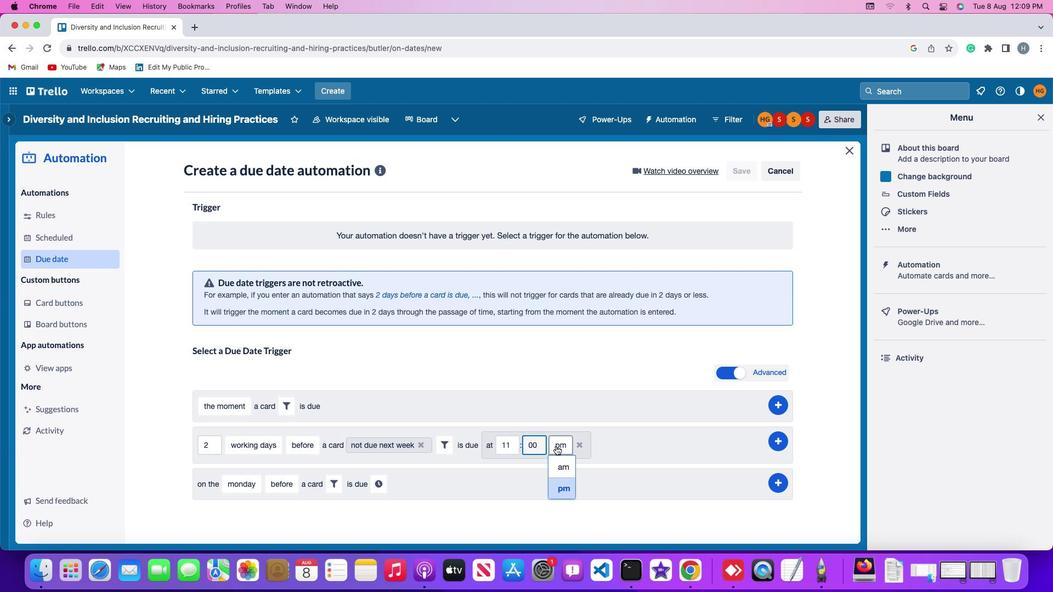 
Action: Mouse moved to (562, 471)
Screenshot: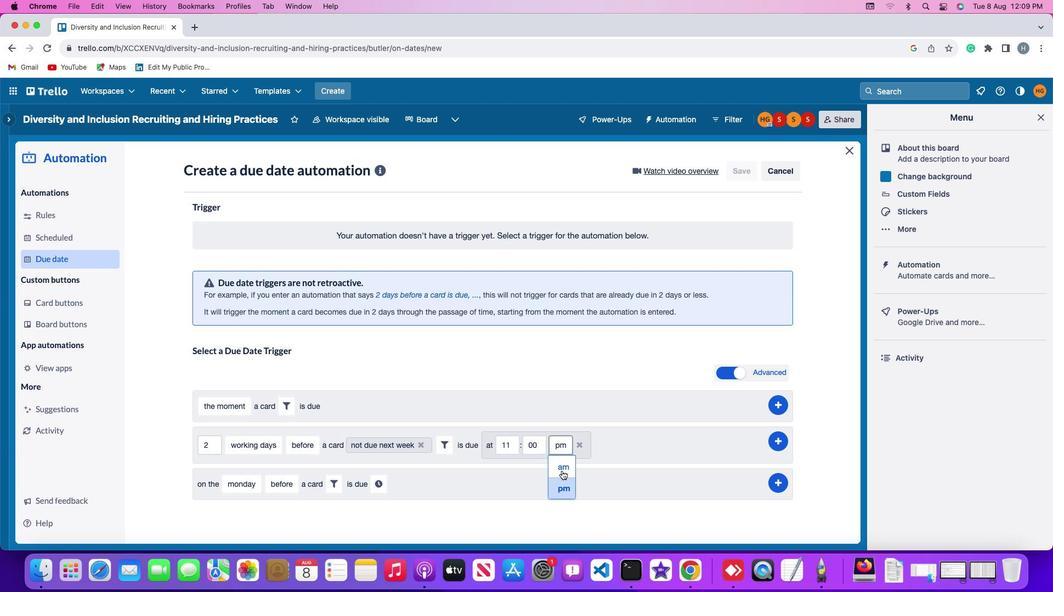 
Action: Mouse pressed left at (562, 471)
Screenshot: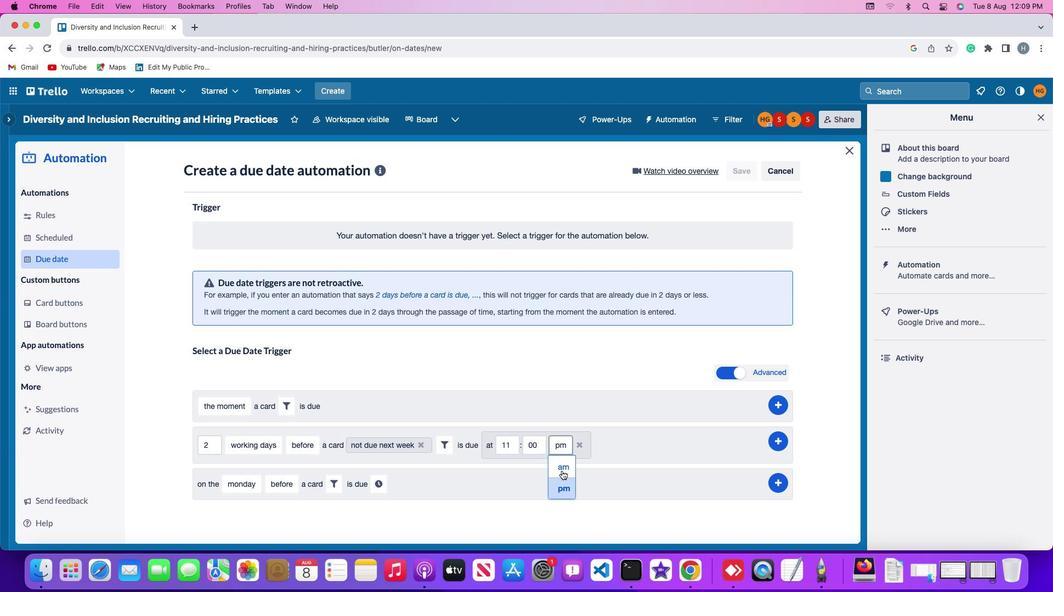 
Action: Mouse moved to (781, 441)
Screenshot: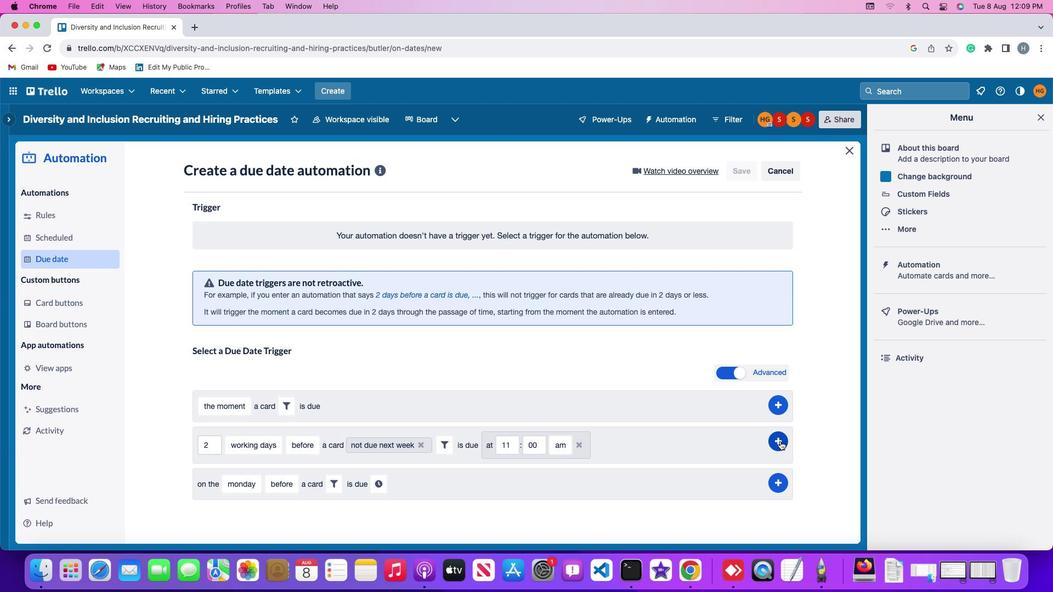 
Action: Mouse pressed left at (781, 441)
Screenshot: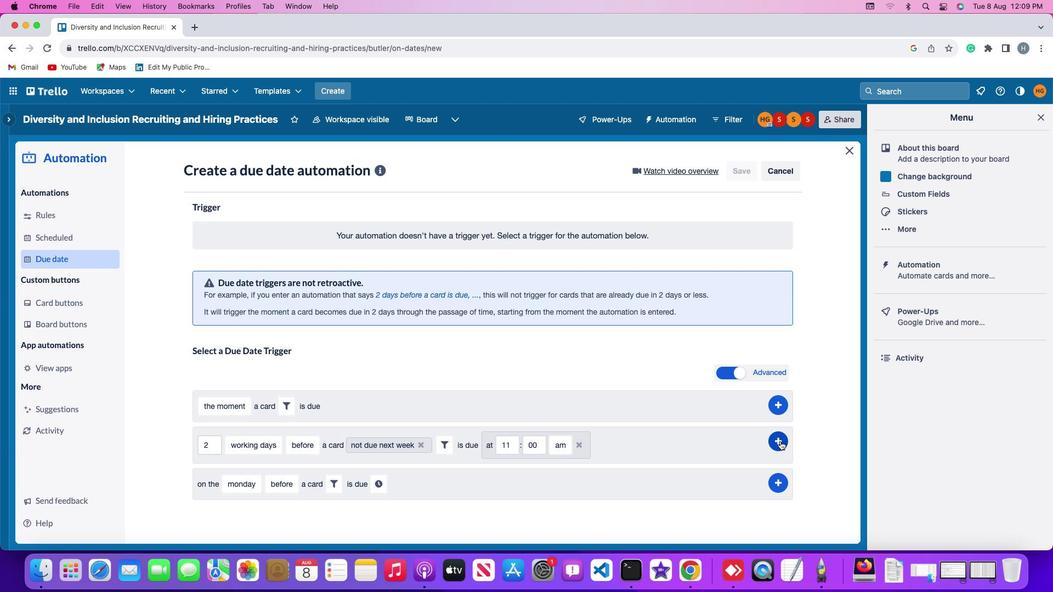 
Action: Mouse moved to (819, 319)
Screenshot: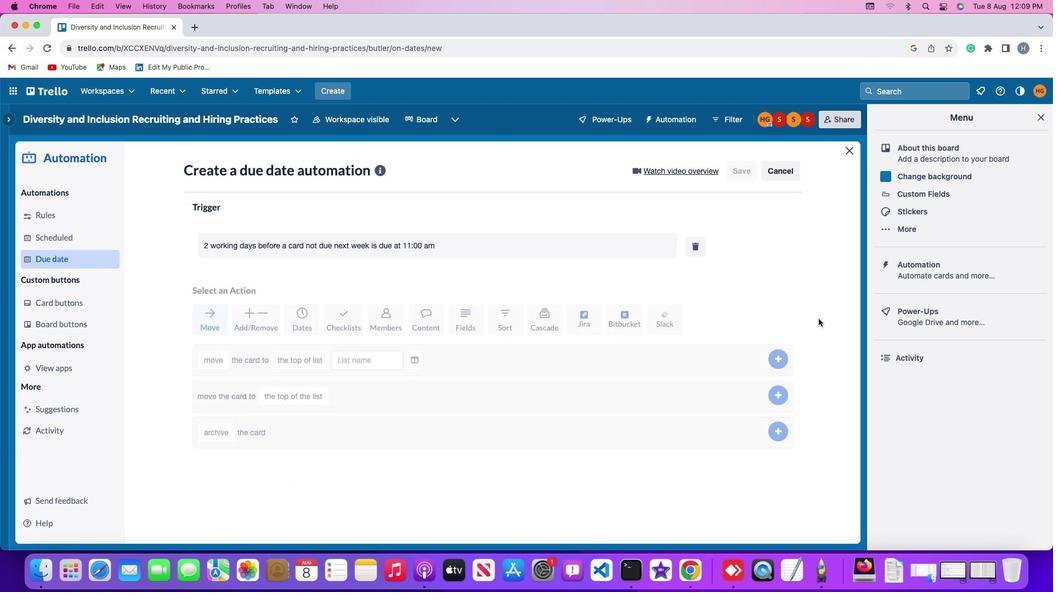 
